 Task: Find connections with filter location Dois Vizinhos with filter topic #healthy with filter profile language English with filter current company HCLTech with filter school Rajiv Gandhi Institute of Technology, Kottayam with filter industry Real Estate and Equipment Rental Services with filter service category Demand Generation with filter keywords title Researcher
Action: Mouse moved to (508, 86)
Screenshot: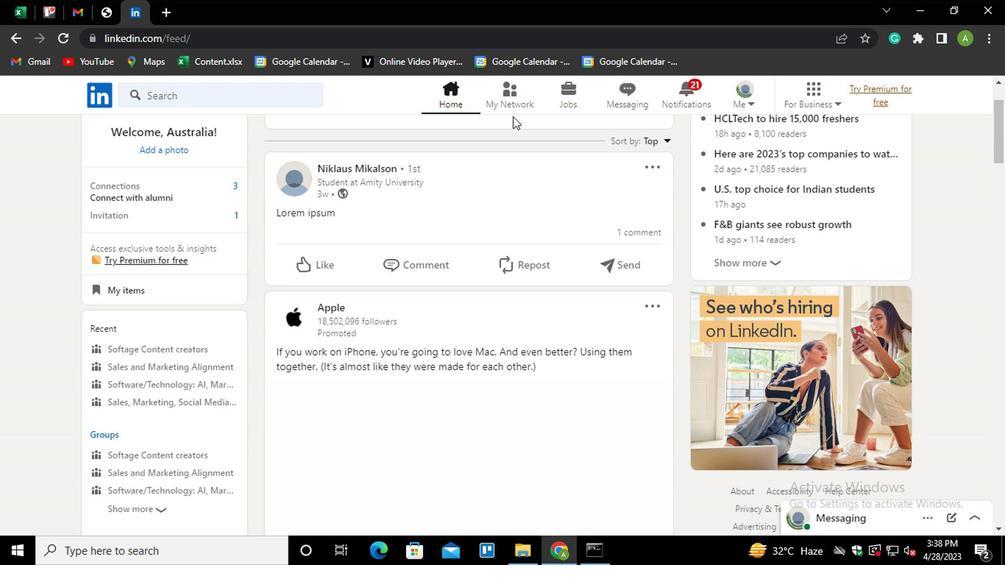 
Action: Mouse pressed left at (508, 86)
Screenshot: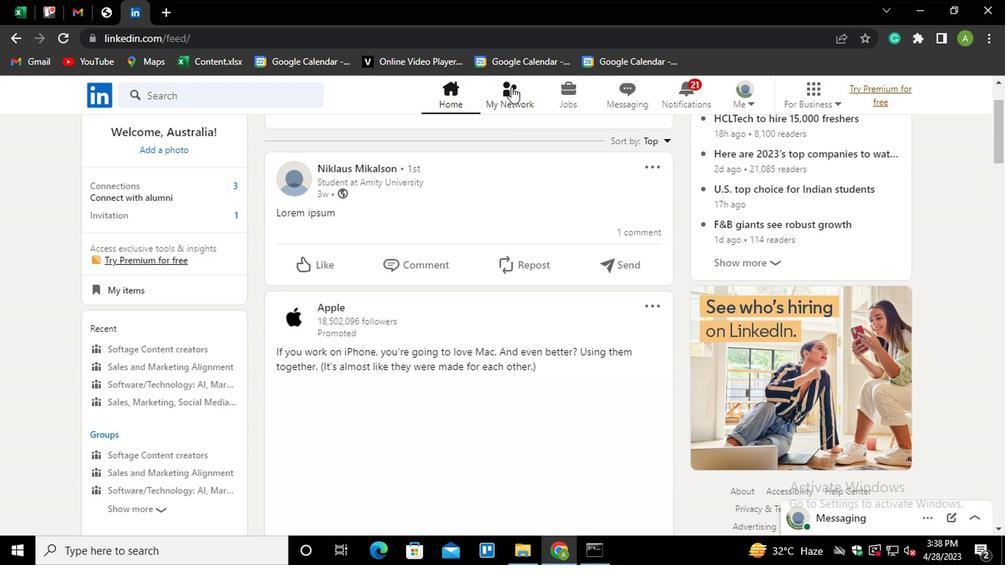 
Action: Mouse moved to (205, 182)
Screenshot: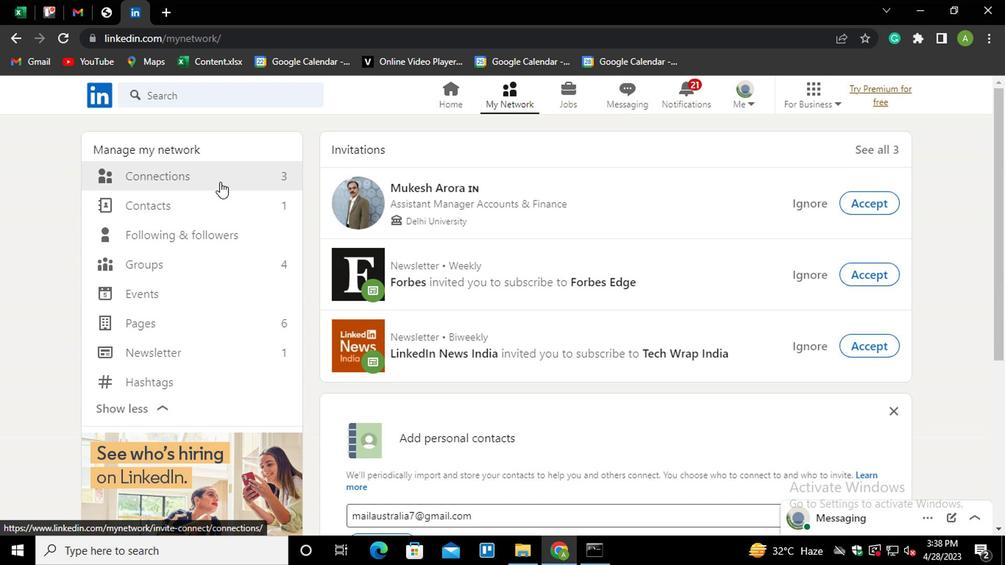 
Action: Mouse pressed left at (205, 182)
Screenshot: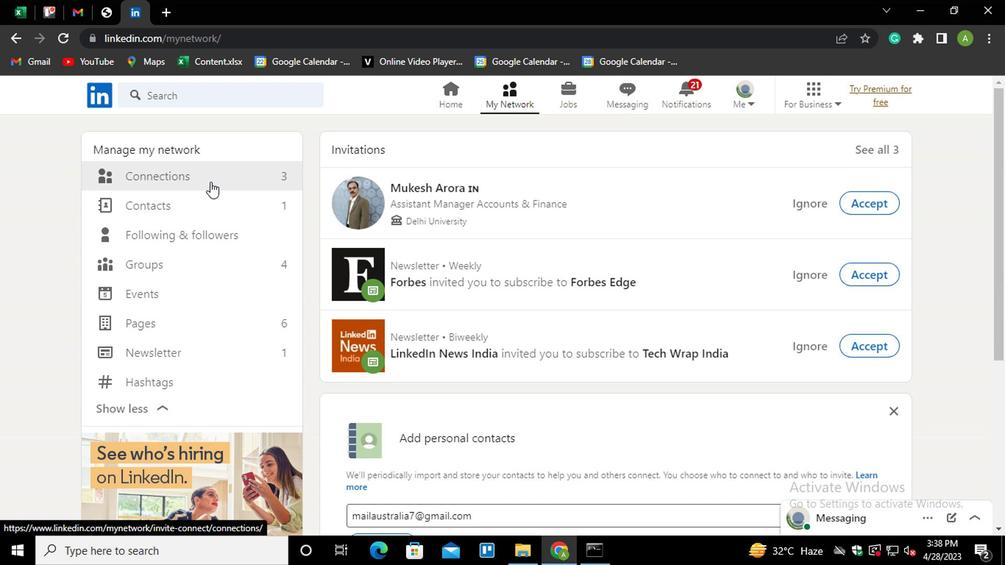 
Action: Mouse moved to (599, 179)
Screenshot: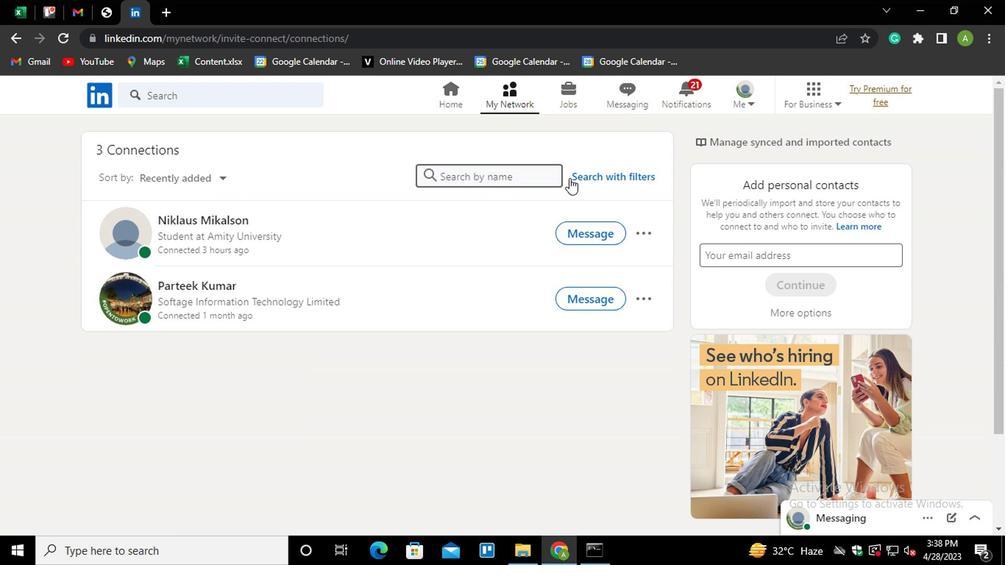 
Action: Mouse pressed left at (599, 179)
Screenshot: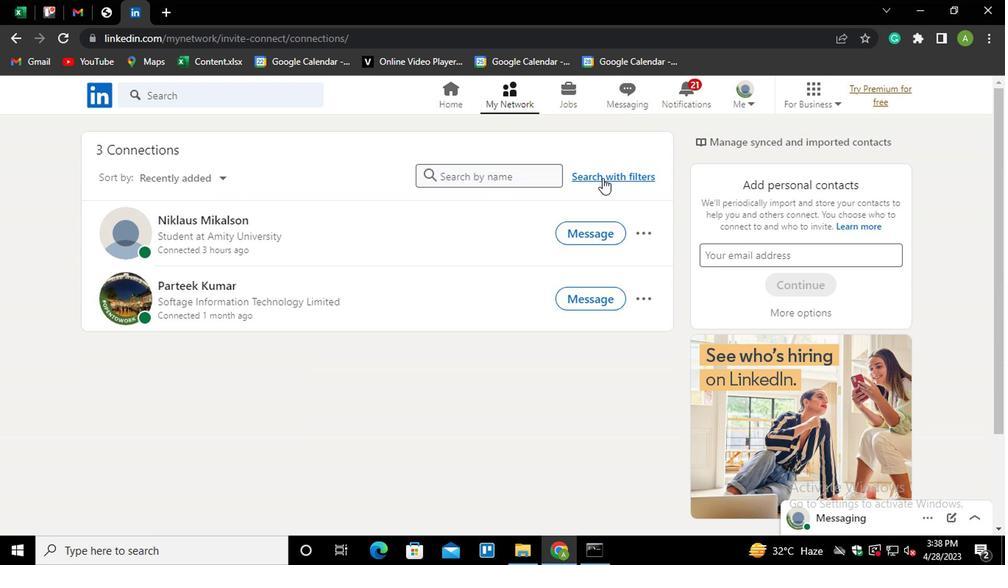 
Action: Mouse moved to (542, 132)
Screenshot: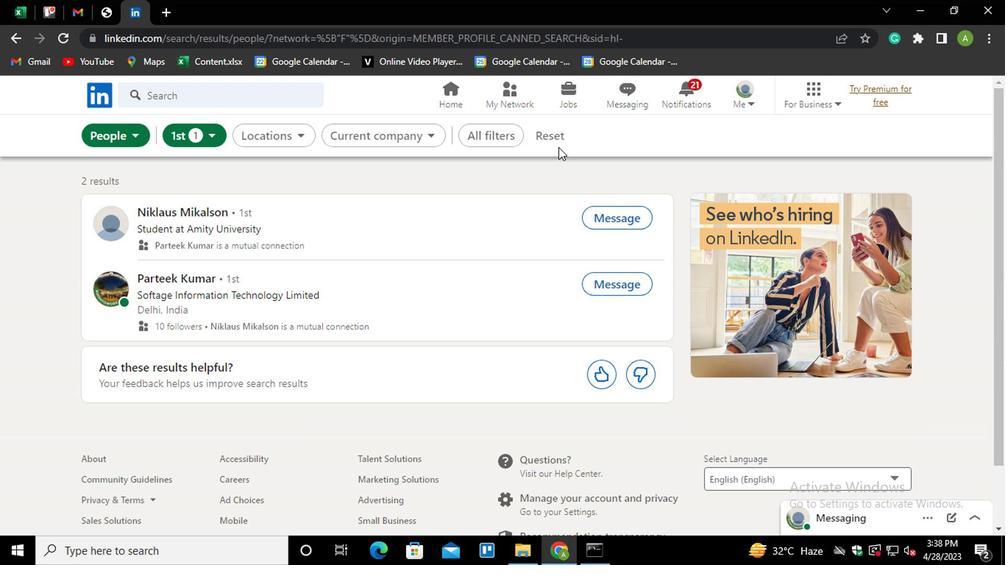 
Action: Mouse pressed left at (542, 132)
Screenshot: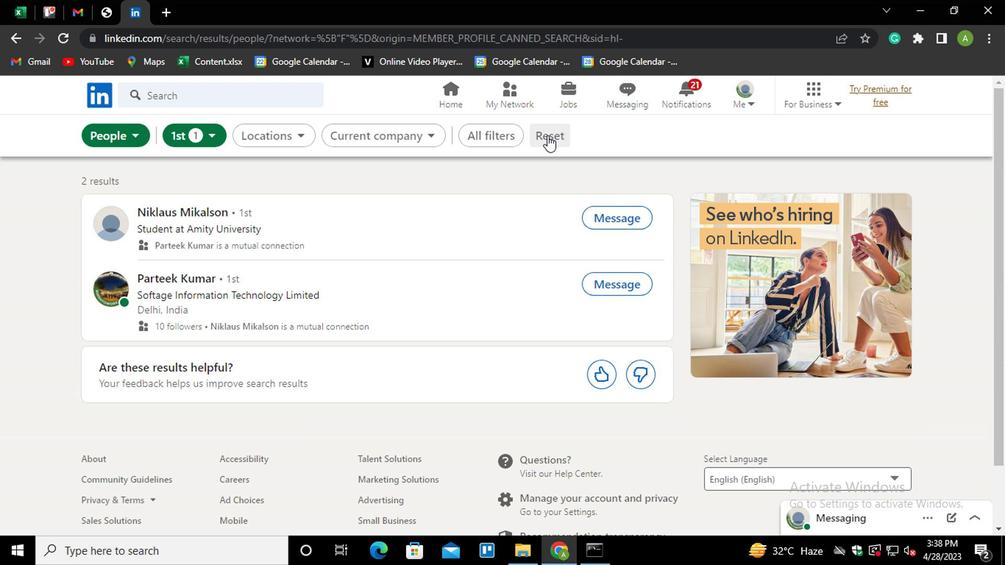 
Action: Mouse moved to (530, 135)
Screenshot: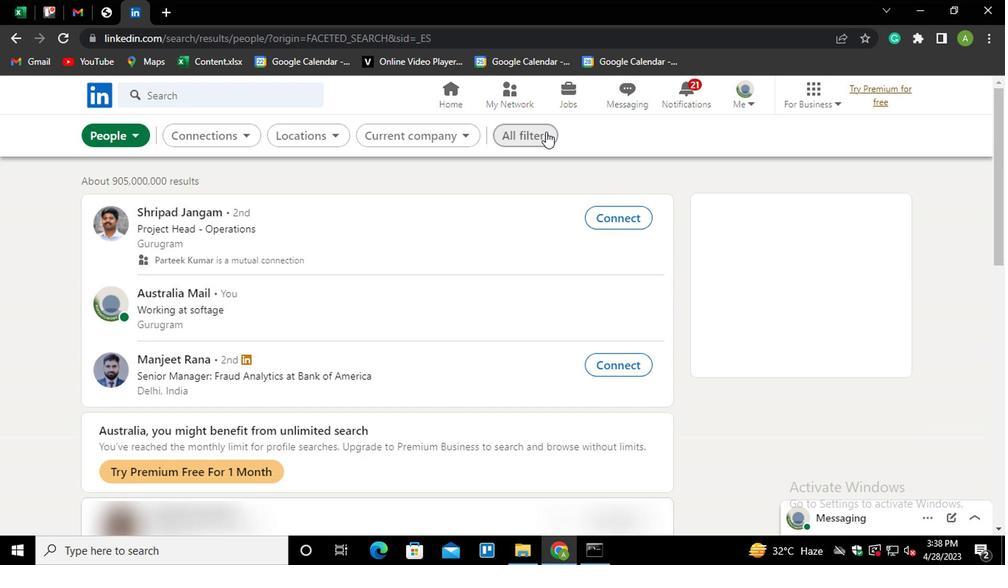 
Action: Mouse pressed left at (530, 135)
Screenshot: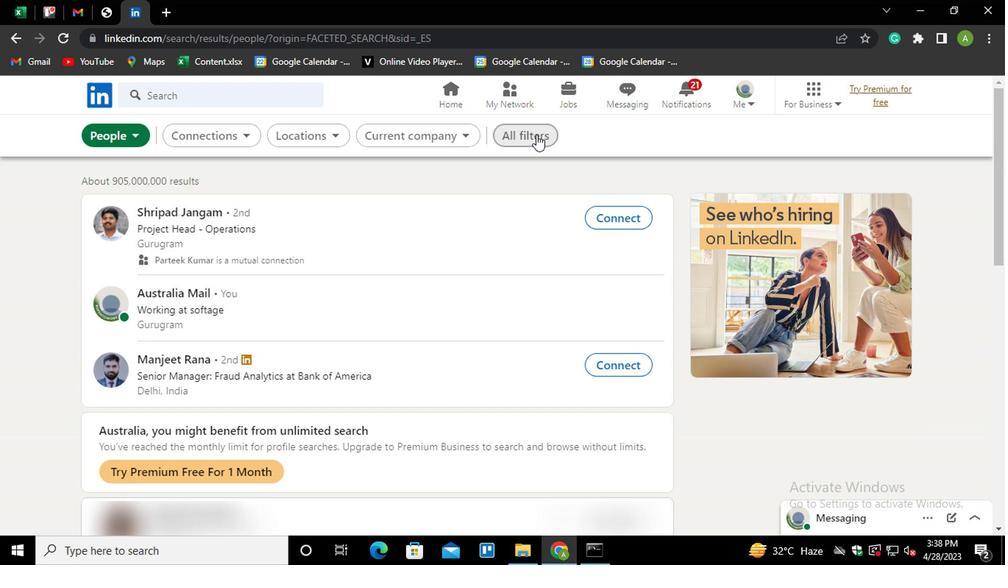 
Action: Mouse moved to (782, 360)
Screenshot: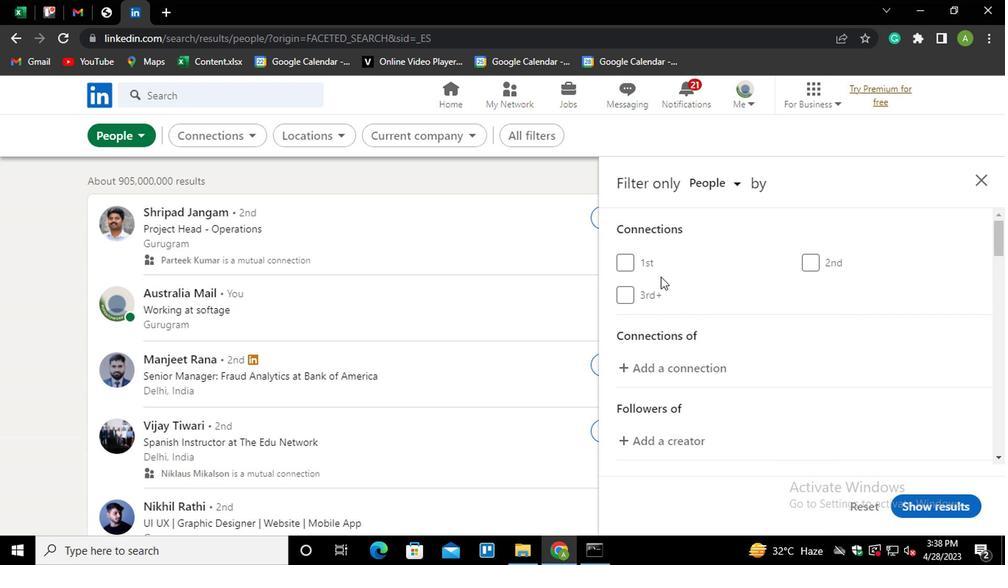 
Action: Mouse scrolled (782, 359) with delta (0, 0)
Screenshot: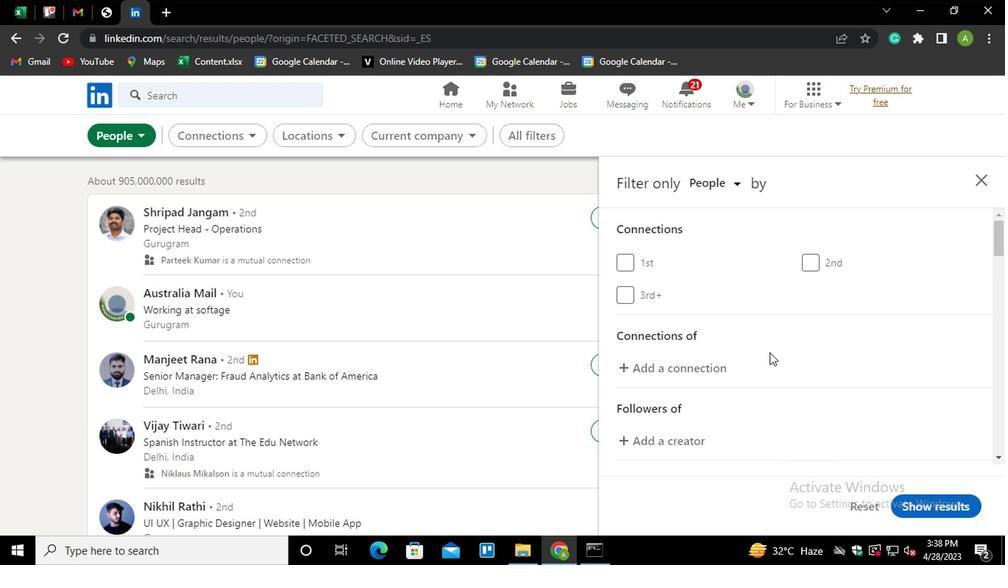 
Action: Mouse scrolled (782, 359) with delta (0, 0)
Screenshot: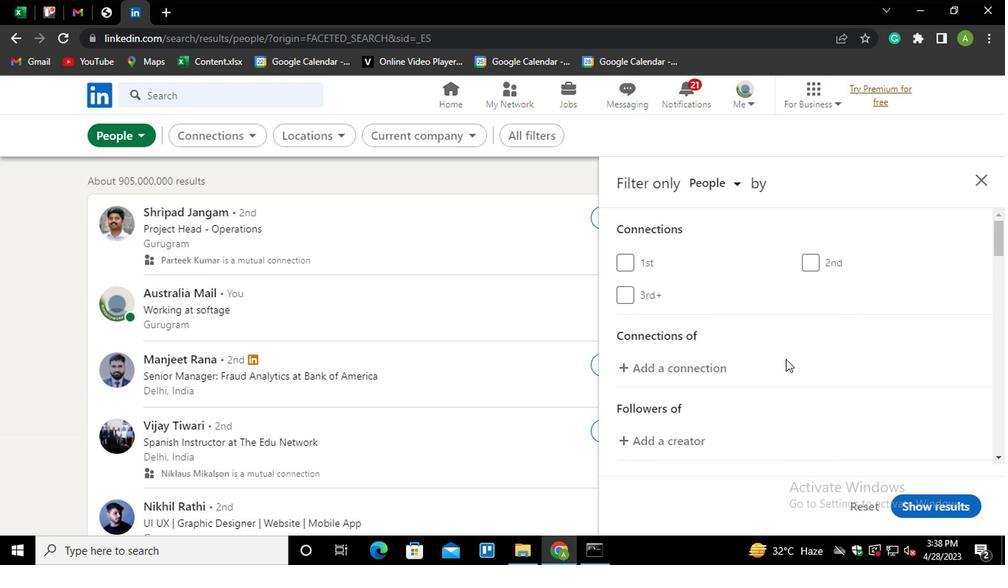 
Action: Mouse scrolled (782, 359) with delta (0, 0)
Screenshot: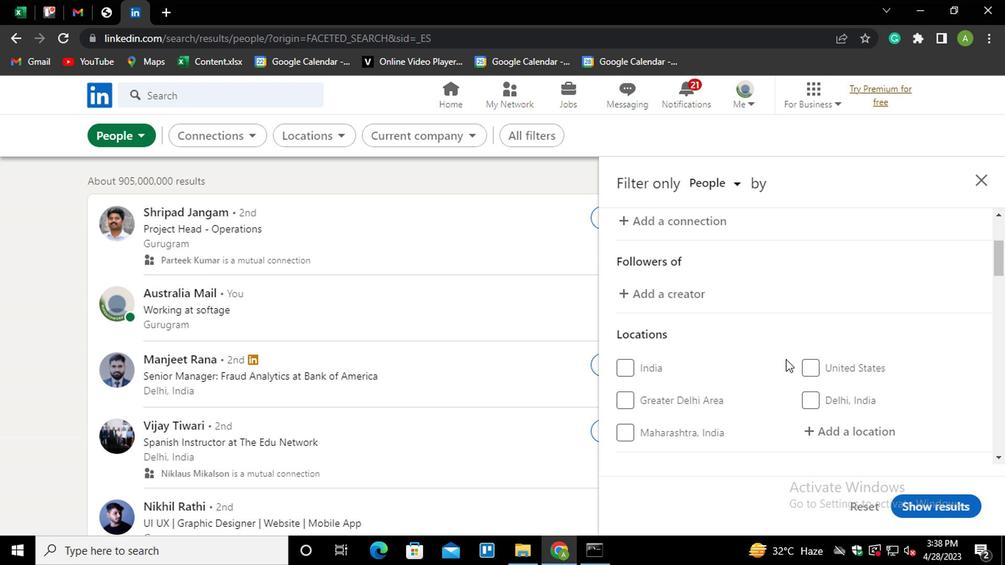 
Action: Mouse moved to (838, 360)
Screenshot: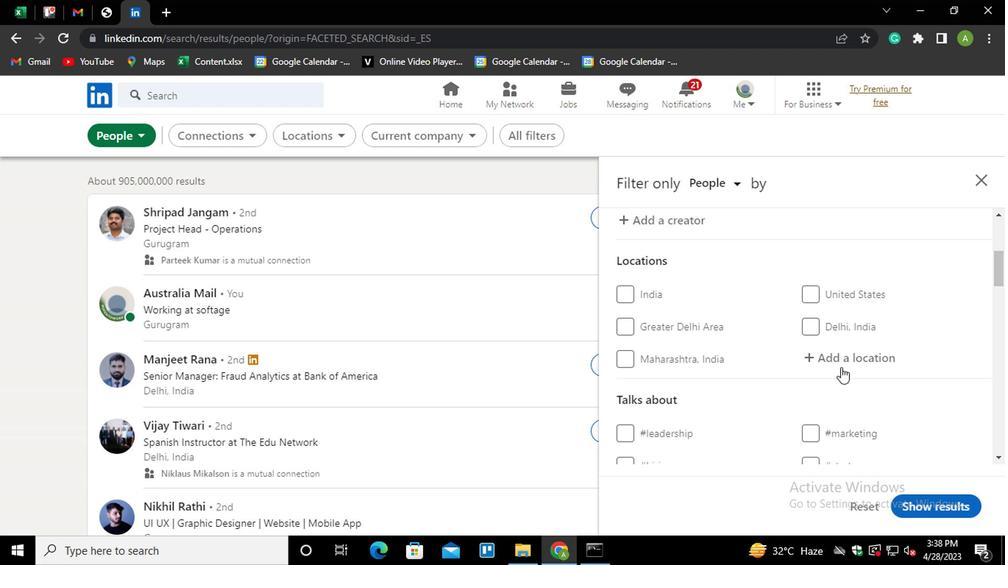 
Action: Mouse pressed left at (838, 360)
Screenshot: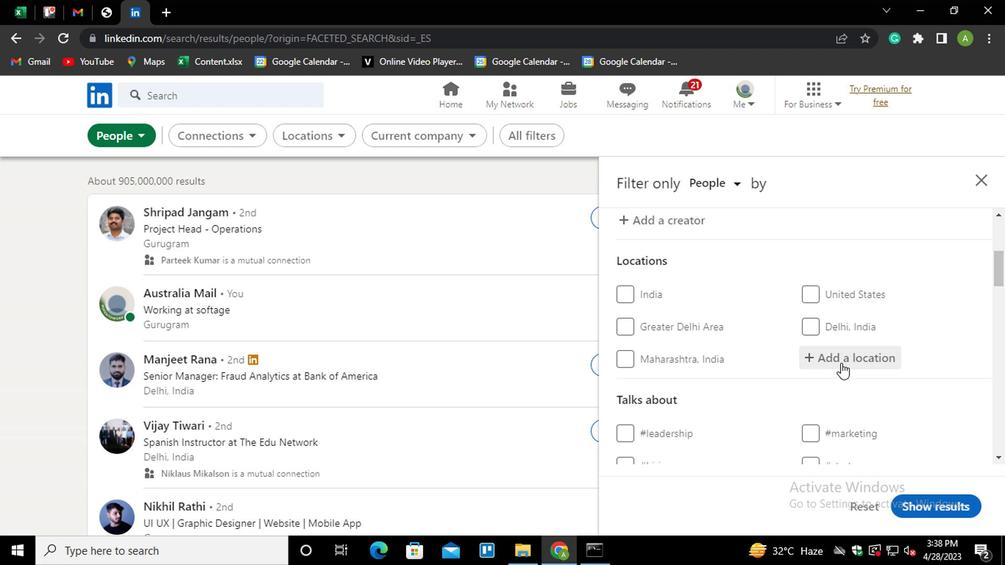 
Action: Key pressed <Key.shift>DOIS<Key.space><Key.down><Key.enter>
Screenshot: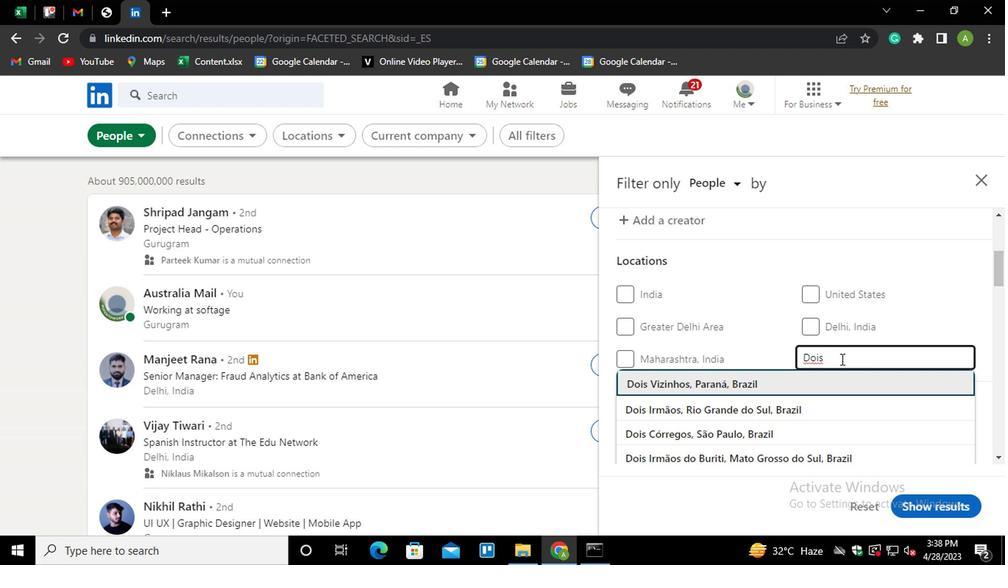 
Action: Mouse scrolled (838, 359) with delta (0, 0)
Screenshot: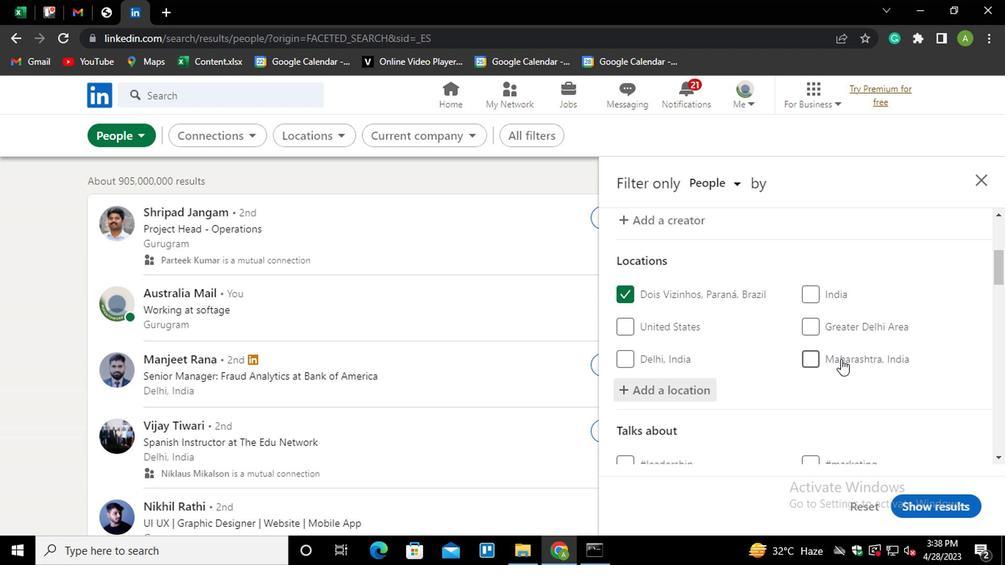 
Action: Mouse scrolled (838, 359) with delta (0, 0)
Screenshot: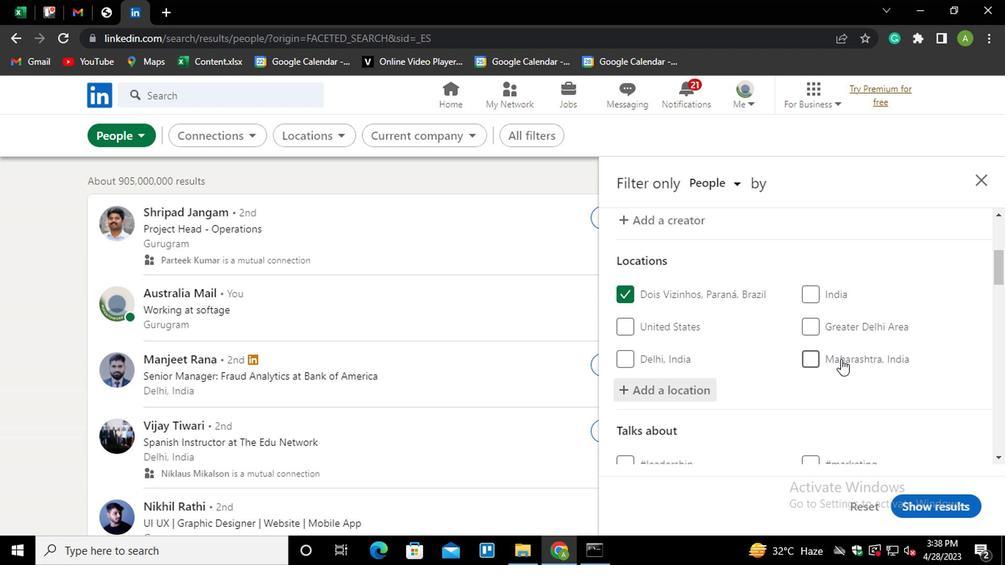 
Action: Mouse scrolled (838, 359) with delta (0, 0)
Screenshot: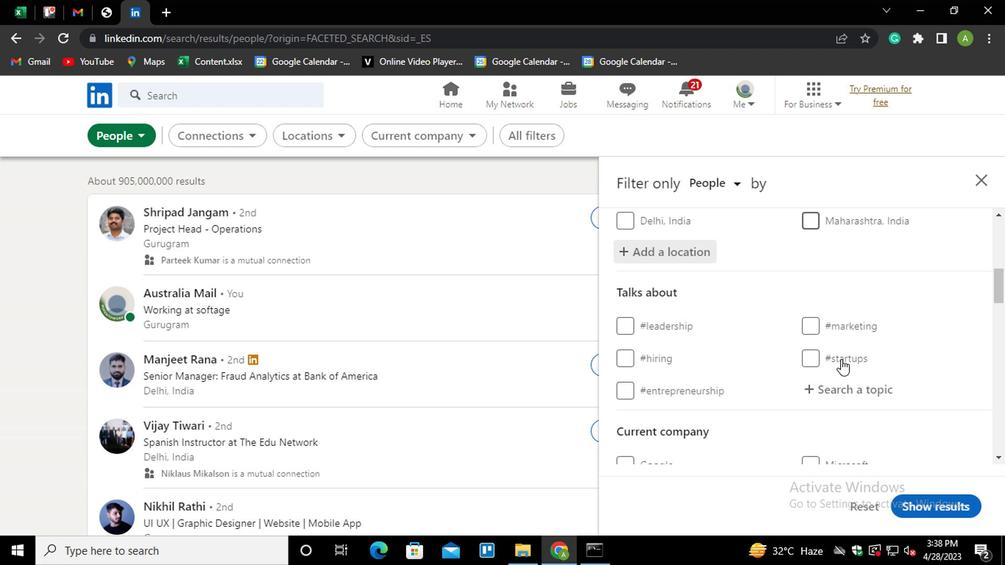 
Action: Mouse moved to (820, 307)
Screenshot: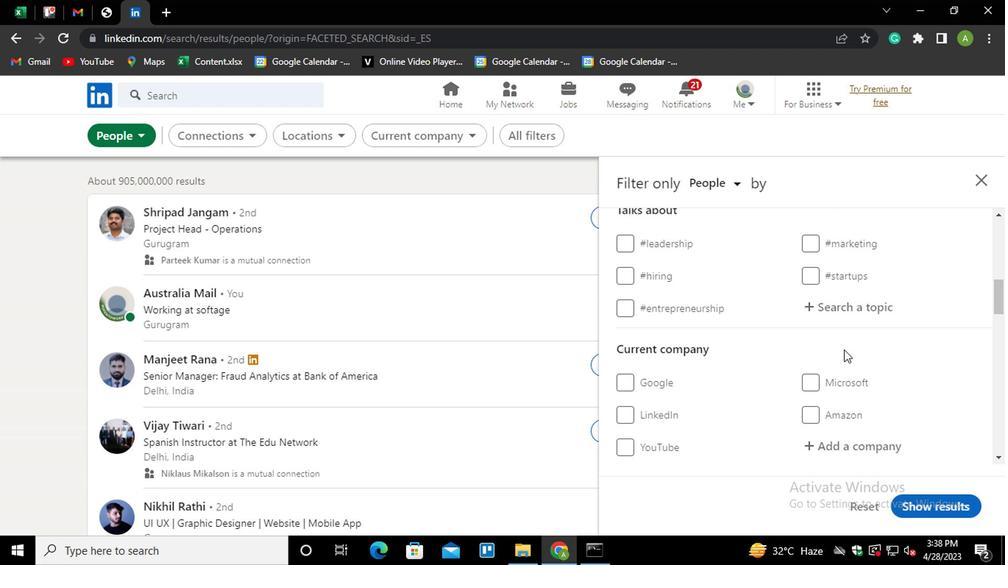 
Action: Mouse pressed left at (820, 307)
Screenshot: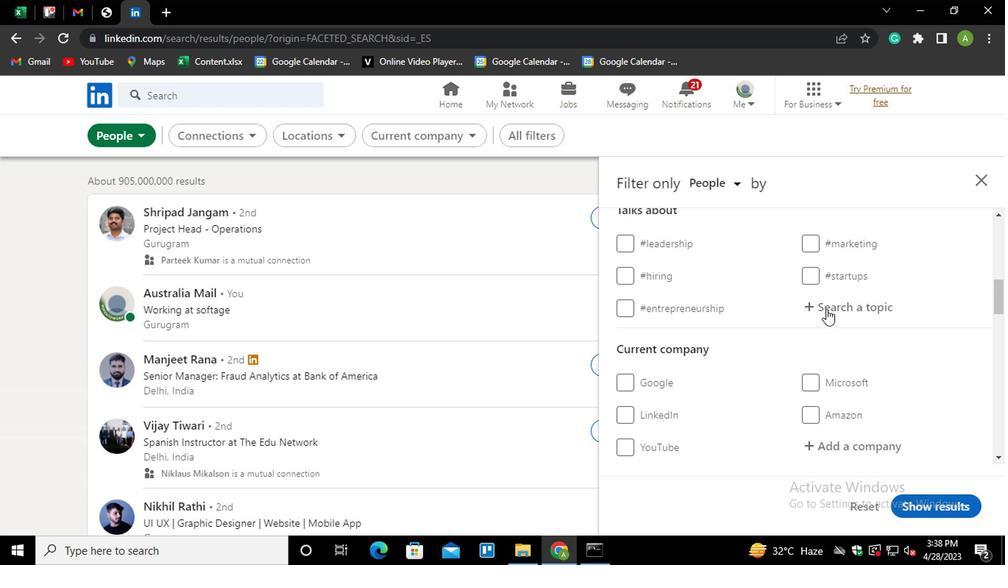 
Action: Key pressed HEALTHY<Key.down><Key.down><Key.down><Key.enter>
Screenshot: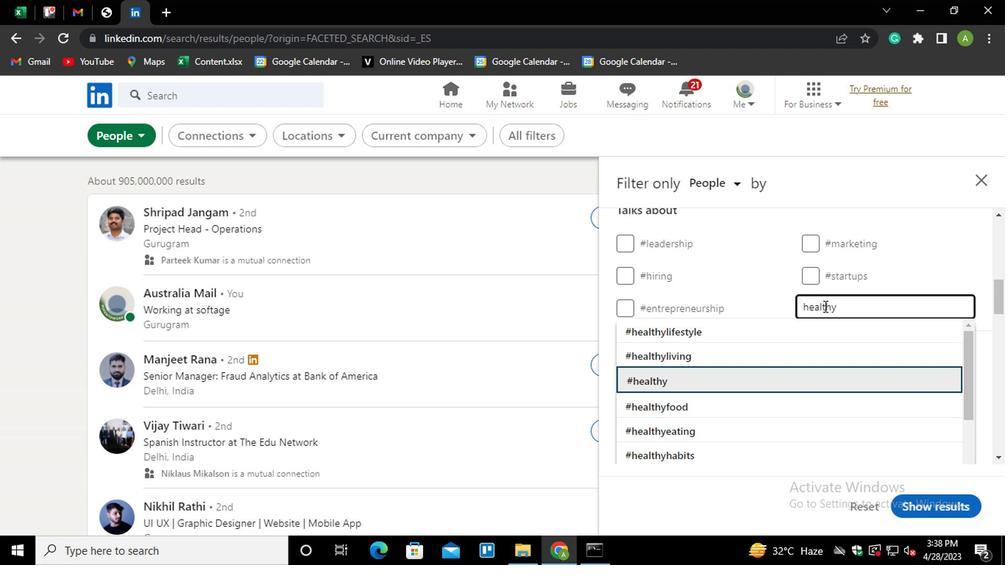 
Action: Mouse scrolled (820, 306) with delta (0, 0)
Screenshot: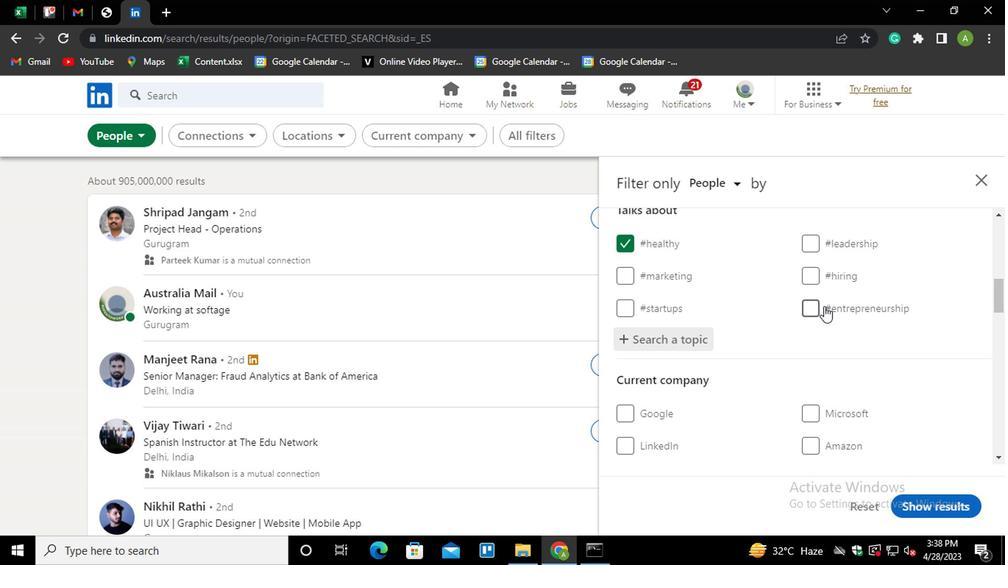 
Action: Mouse scrolled (820, 306) with delta (0, 0)
Screenshot: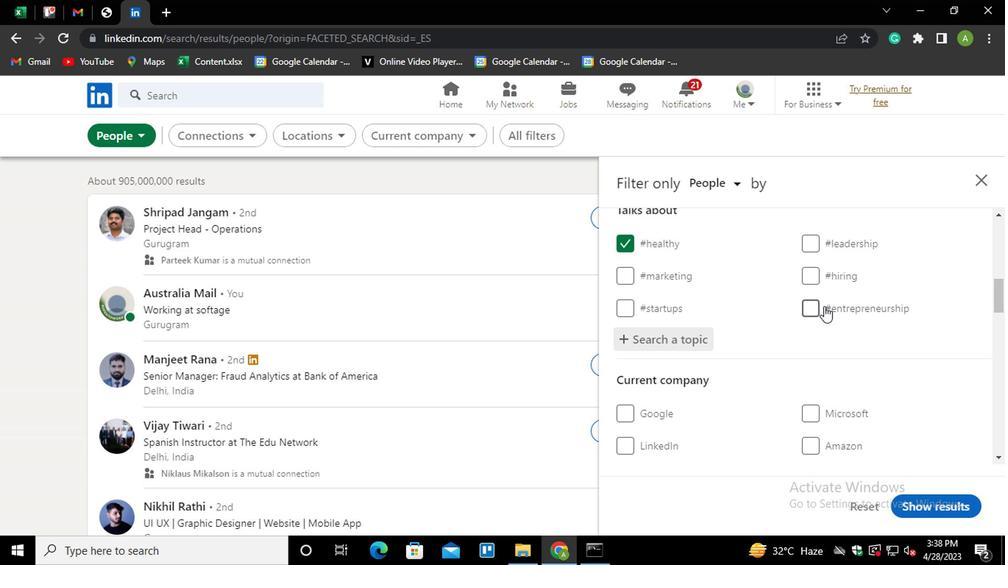 
Action: Mouse scrolled (820, 306) with delta (0, 0)
Screenshot: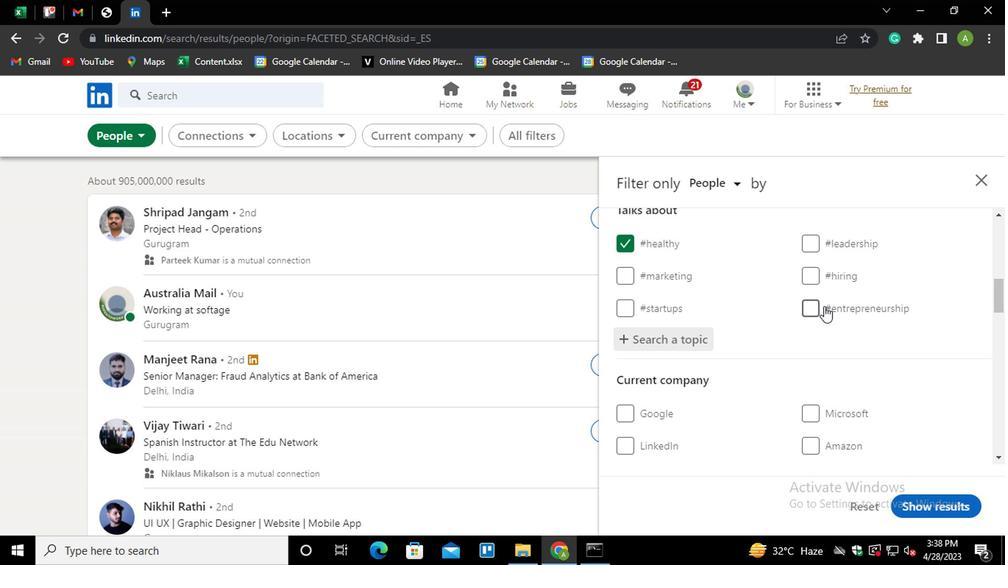 
Action: Mouse scrolled (820, 306) with delta (0, 0)
Screenshot: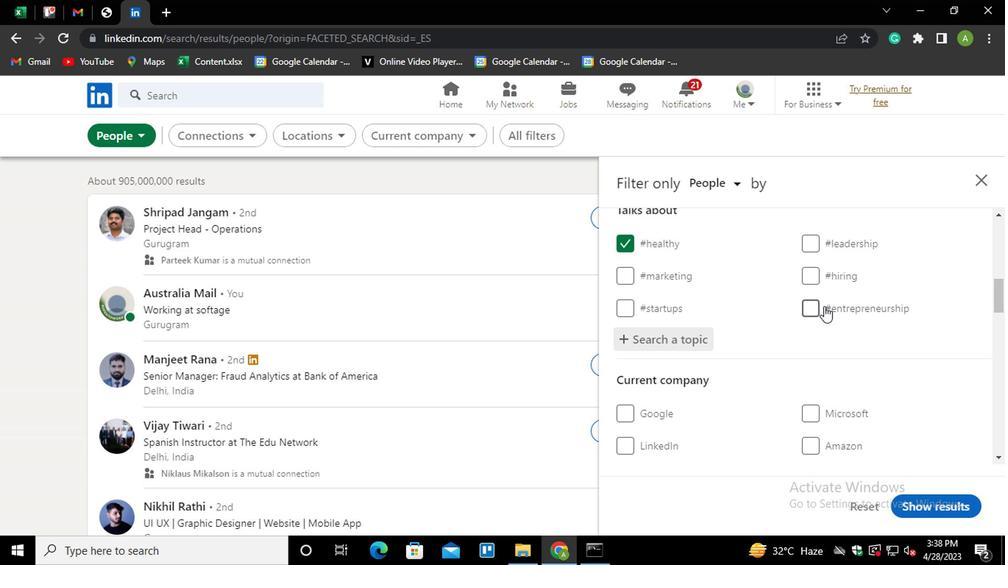 
Action: Mouse scrolled (820, 306) with delta (0, 0)
Screenshot: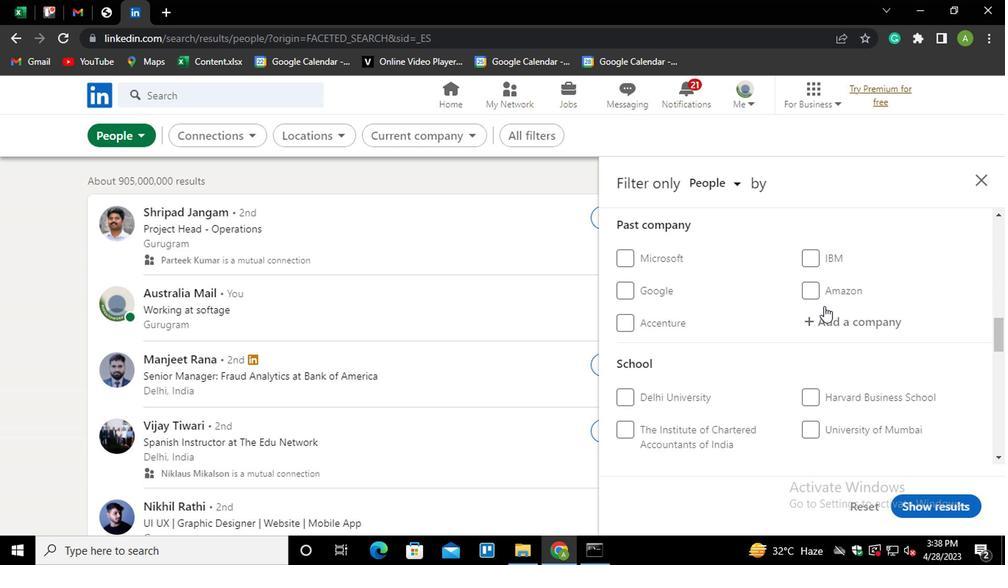
Action: Mouse scrolled (820, 306) with delta (0, 0)
Screenshot: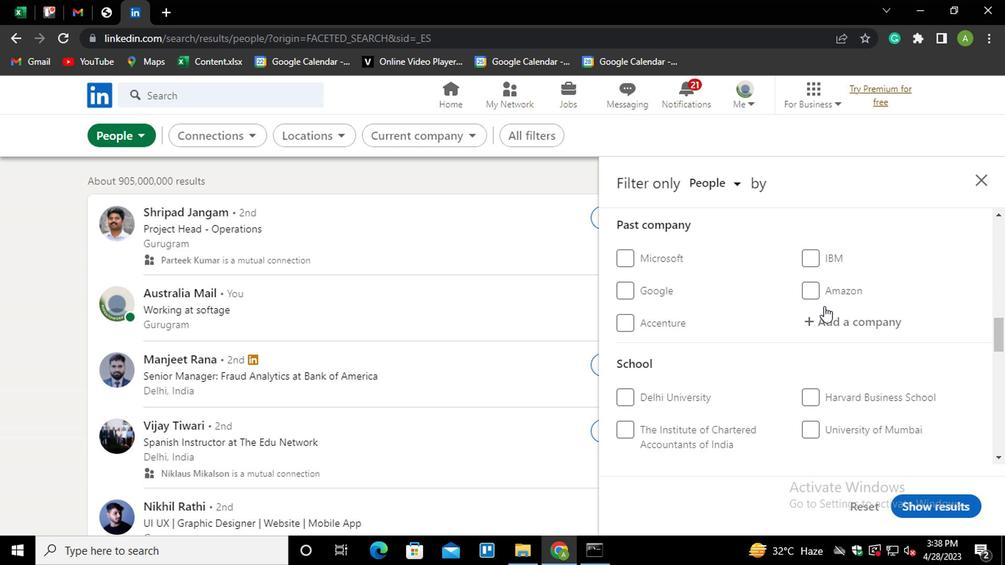 
Action: Mouse scrolled (820, 306) with delta (0, 0)
Screenshot: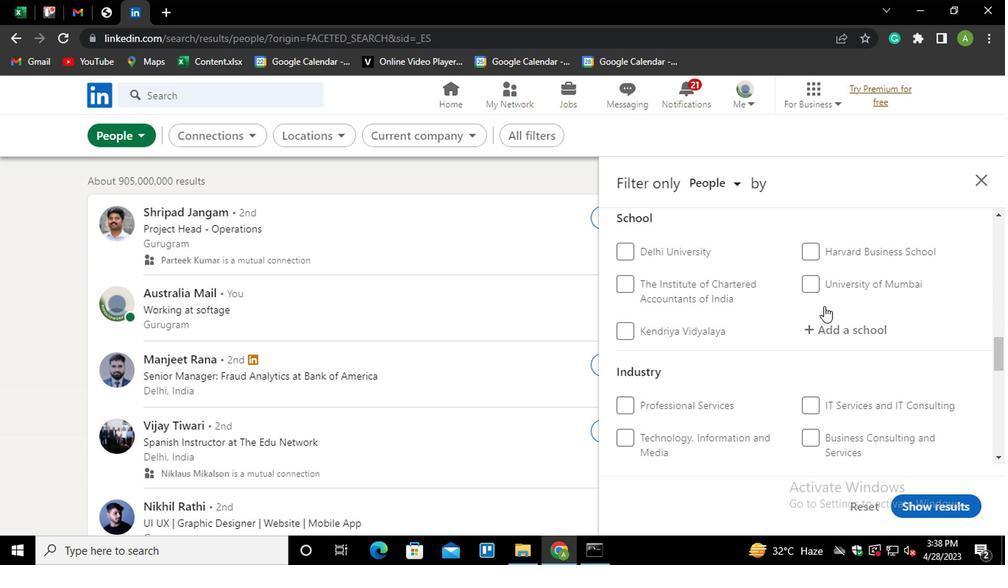 
Action: Mouse scrolled (820, 306) with delta (0, 0)
Screenshot: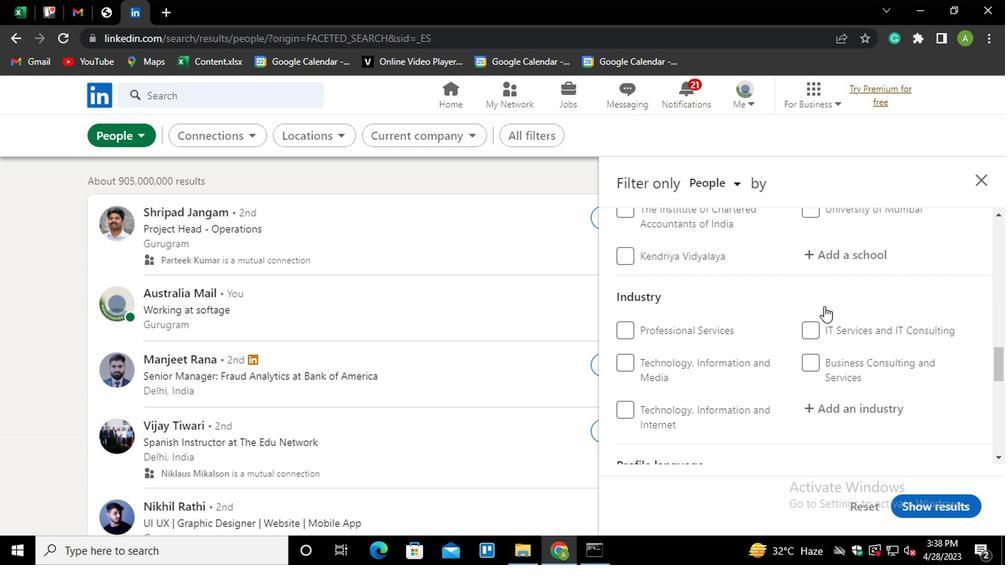 
Action: Mouse scrolled (820, 306) with delta (0, 0)
Screenshot: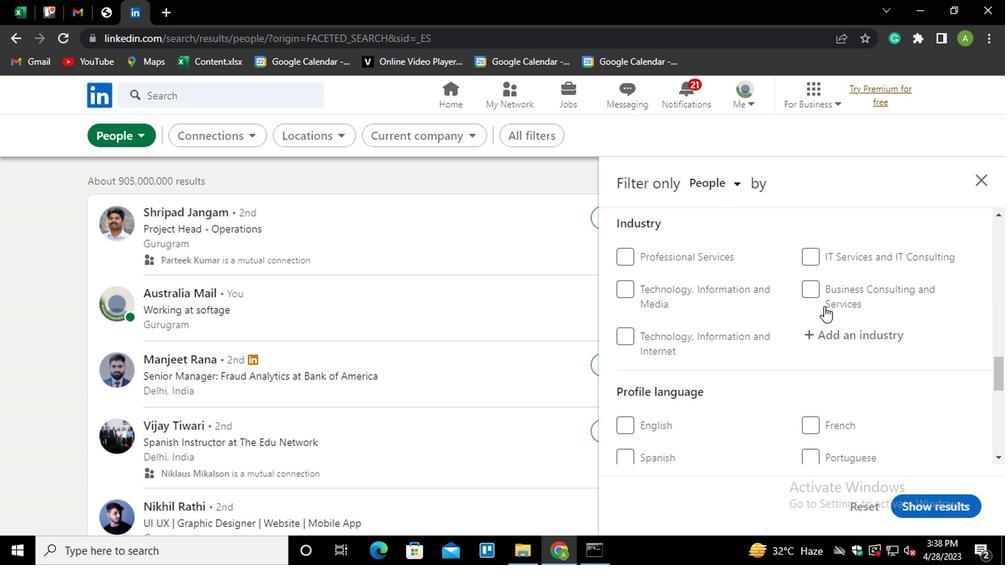 
Action: Mouse scrolled (820, 306) with delta (0, 0)
Screenshot: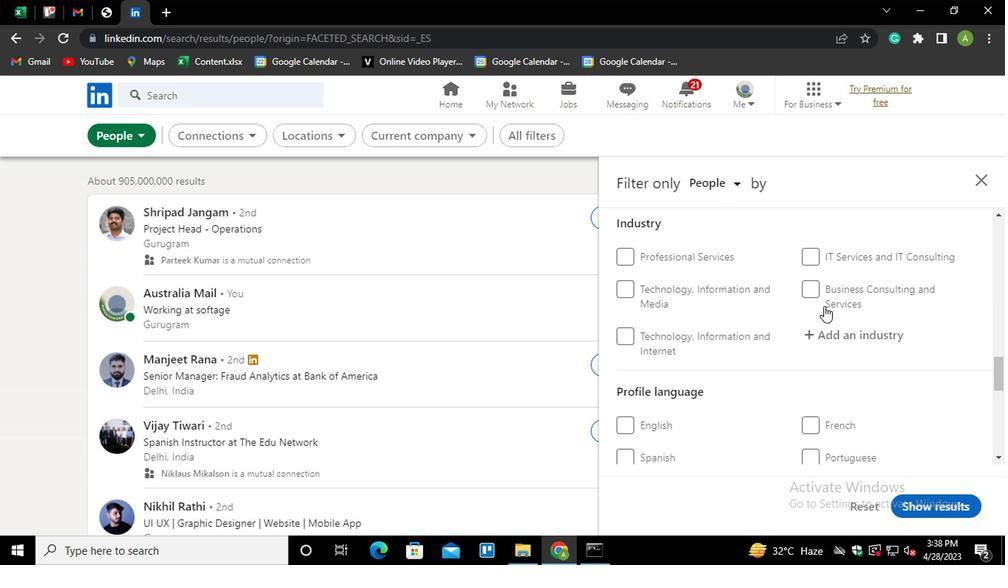 
Action: Mouse moved to (636, 282)
Screenshot: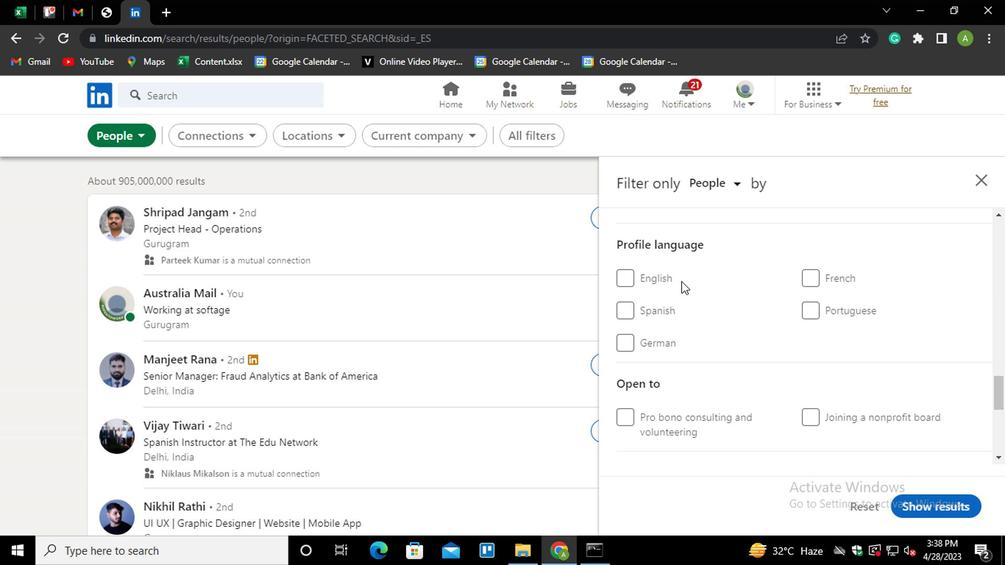 
Action: Mouse pressed left at (636, 282)
Screenshot: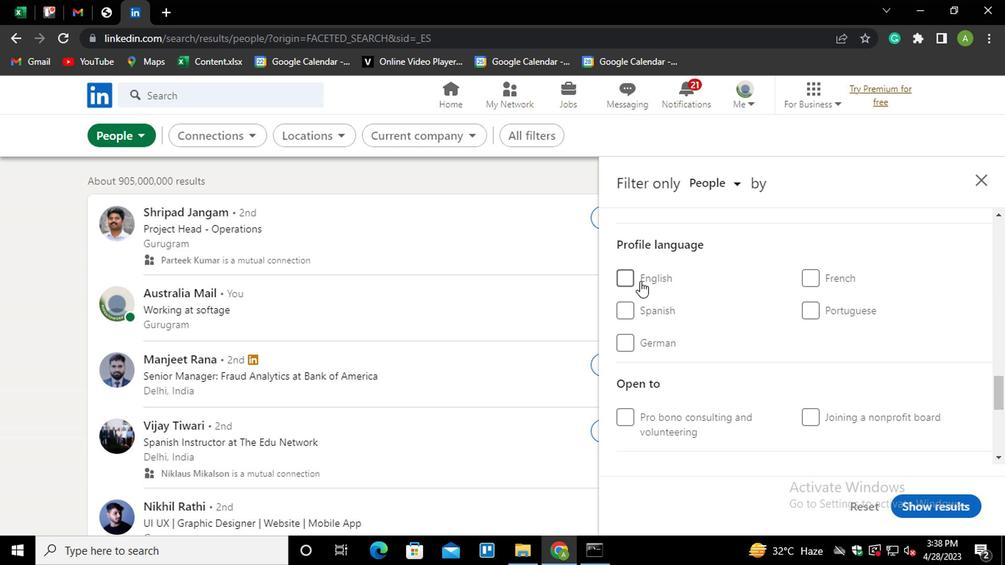 
Action: Mouse moved to (732, 335)
Screenshot: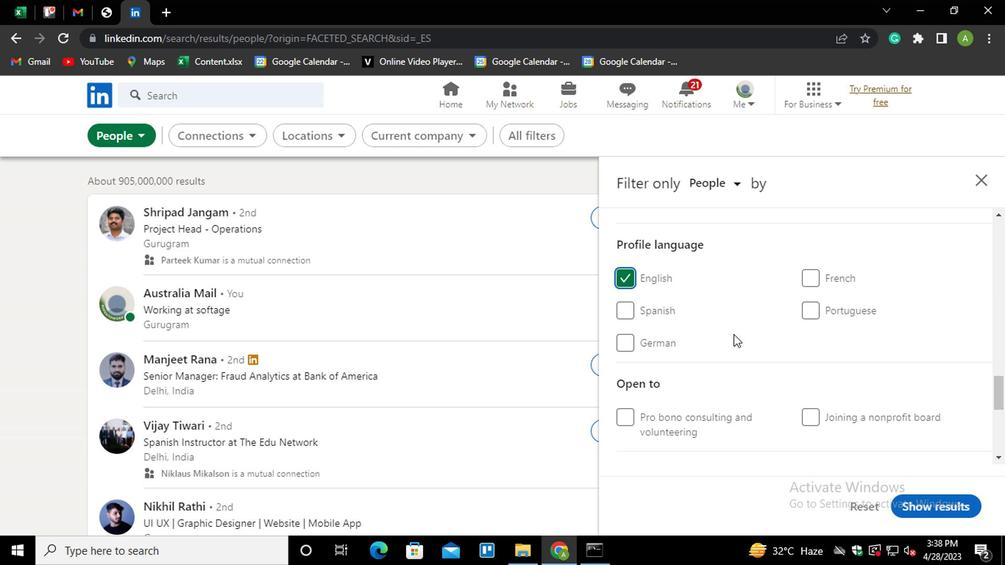 
Action: Mouse scrolled (732, 336) with delta (0, 0)
Screenshot: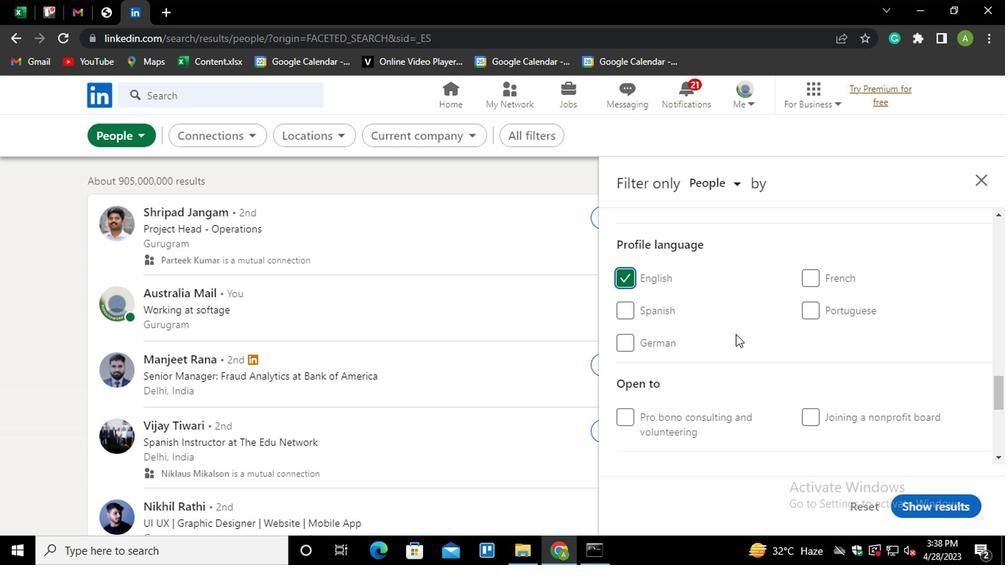 
Action: Mouse scrolled (732, 336) with delta (0, 0)
Screenshot: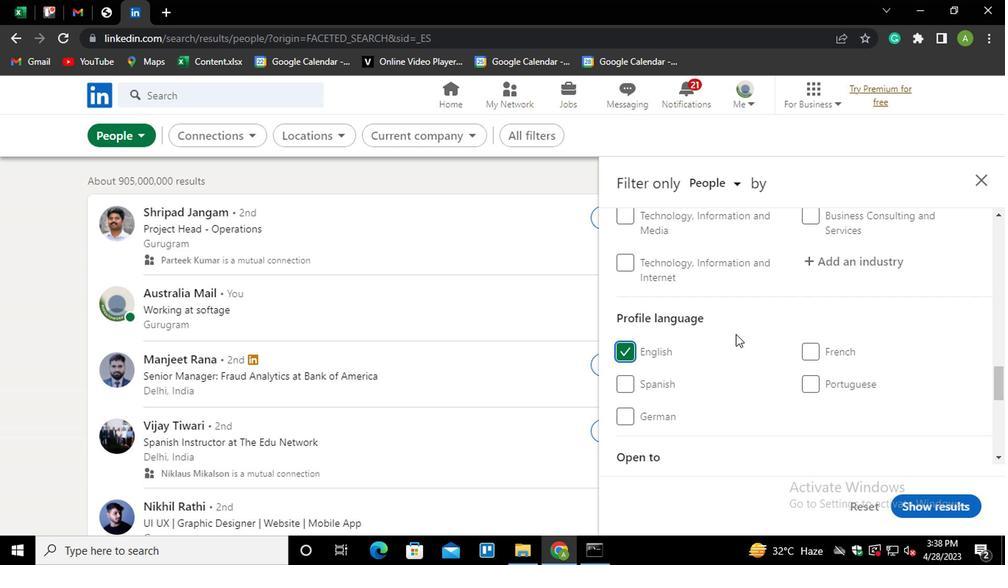 
Action: Mouse scrolled (732, 336) with delta (0, 0)
Screenshot: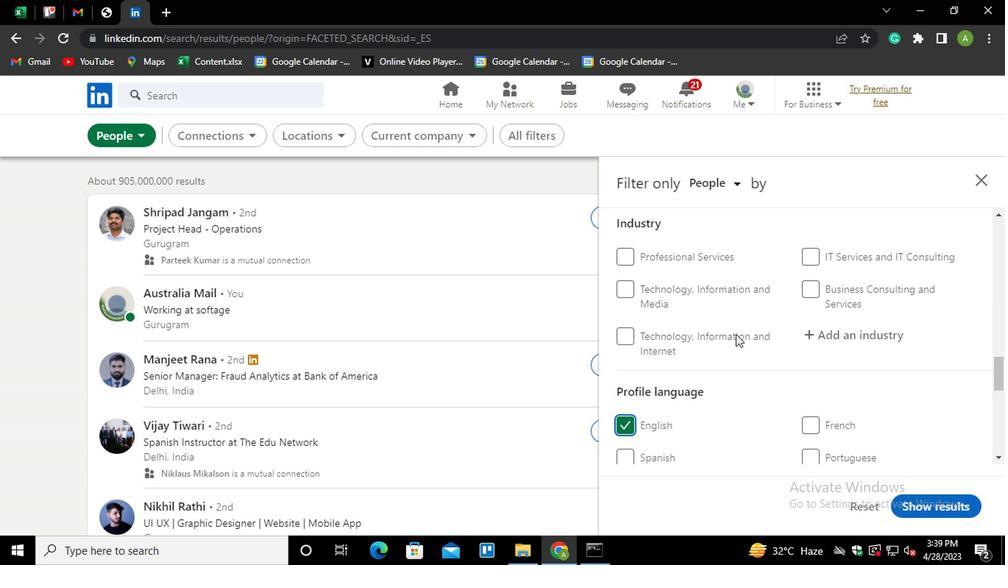 
Action: Mouse scrolled (732, 336) with delta (0, 0)
Screenshot: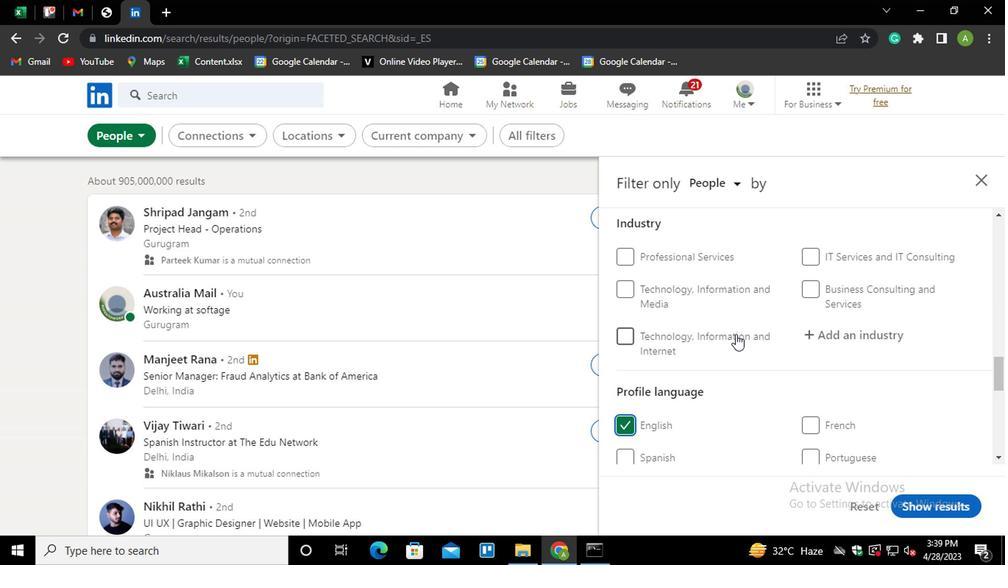 
Action: Mouse scrolled (732, 336) with delta (0, 0)
Screenshot: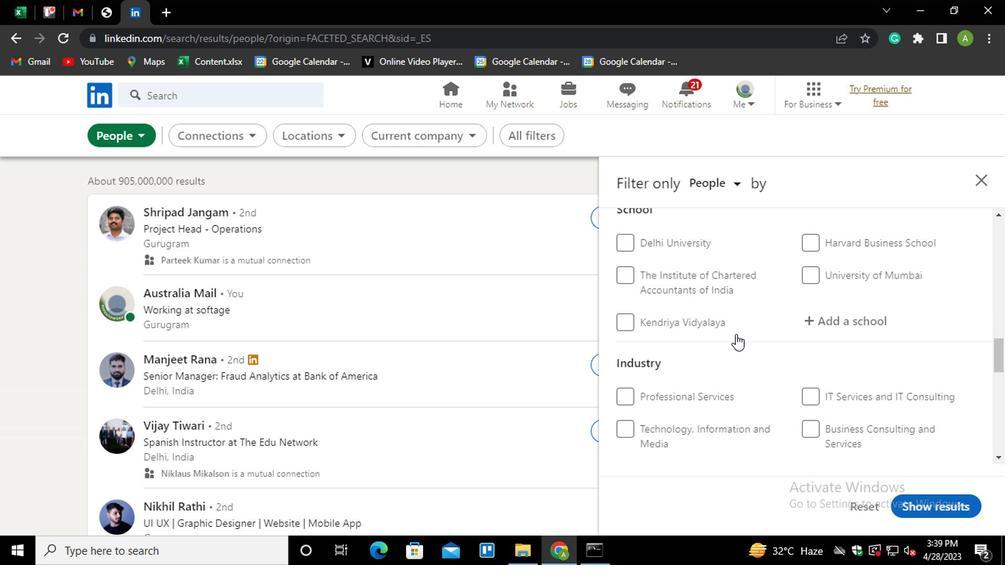 
Action: Mouse scrolled (732, 336) with delta (0, 0)
Screenshot: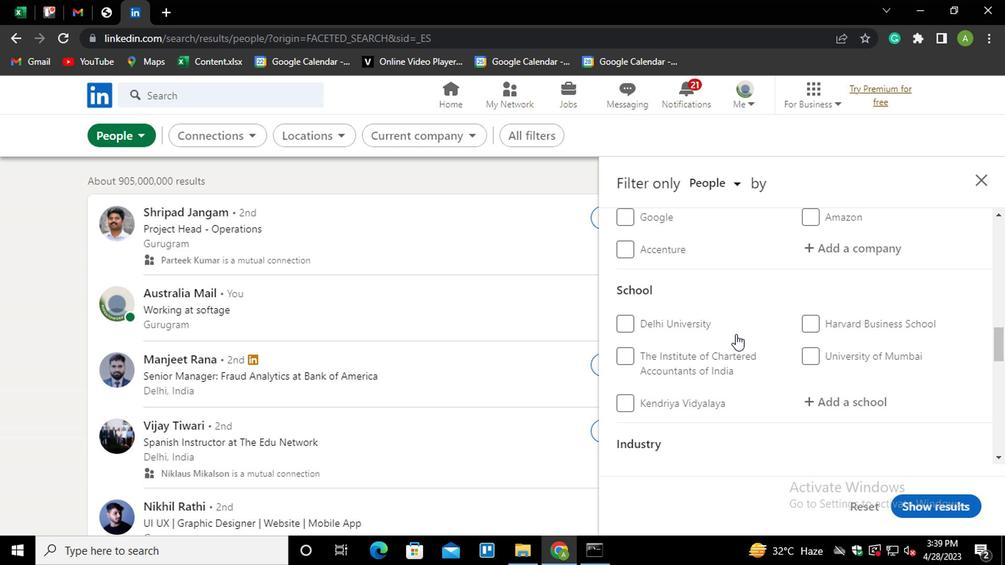 
Action: Mouse scrolled (732, 336) with delta (0, 0)
Screenshot: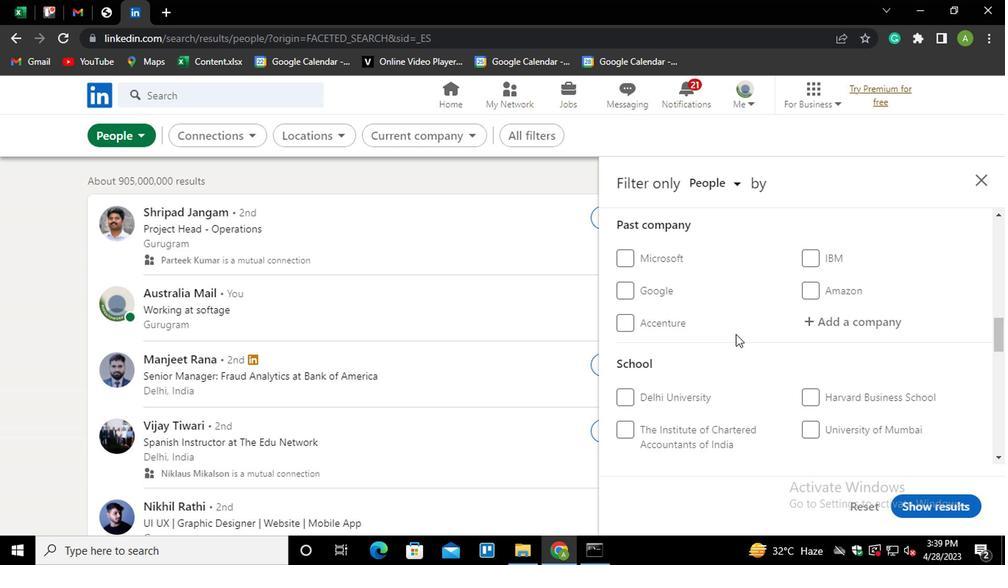 
Action: Mouse scrolled (732, 336) with delta (0, 0)
Screenshot: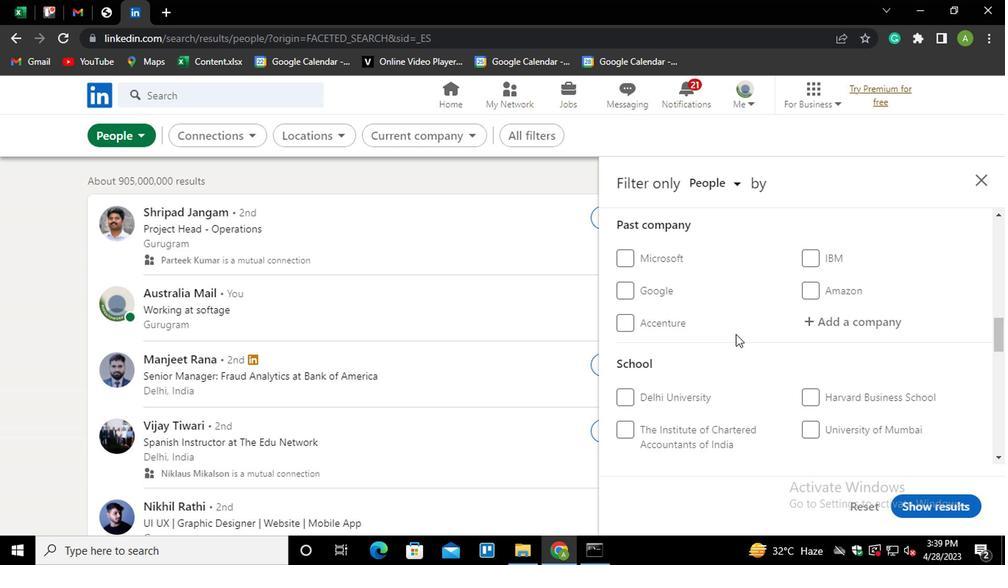 
Action: Mouse moved to (831, 336)
Screenshot: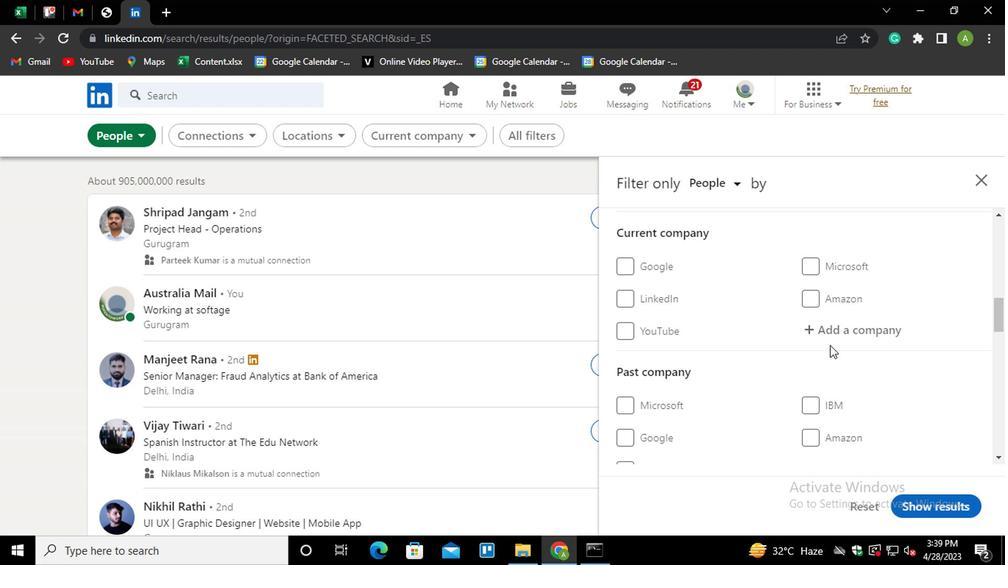 
Action: Mouse pressed left at (831, 336)
Screenshot: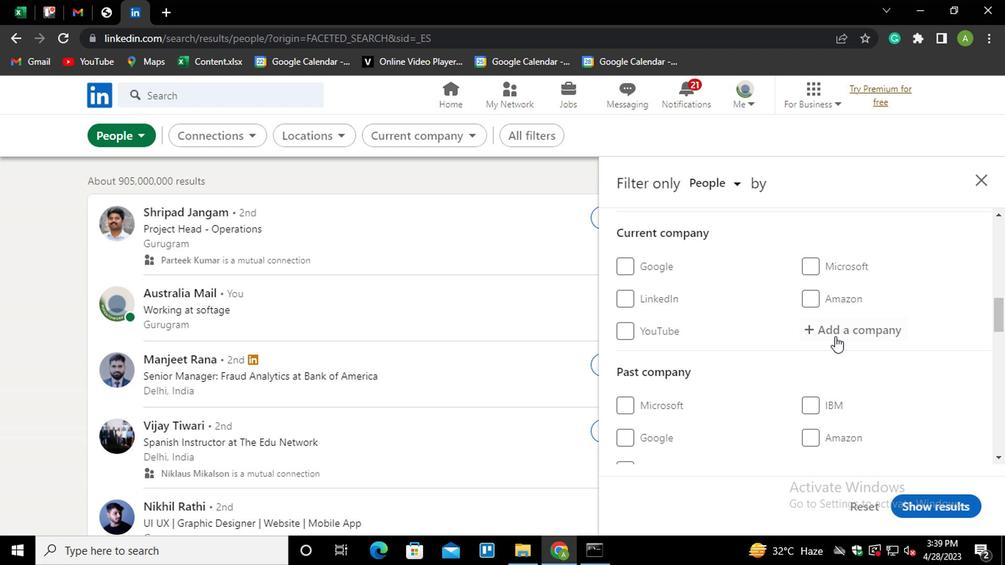 
Action: Mouse moved to (829, 336)
Screenshot: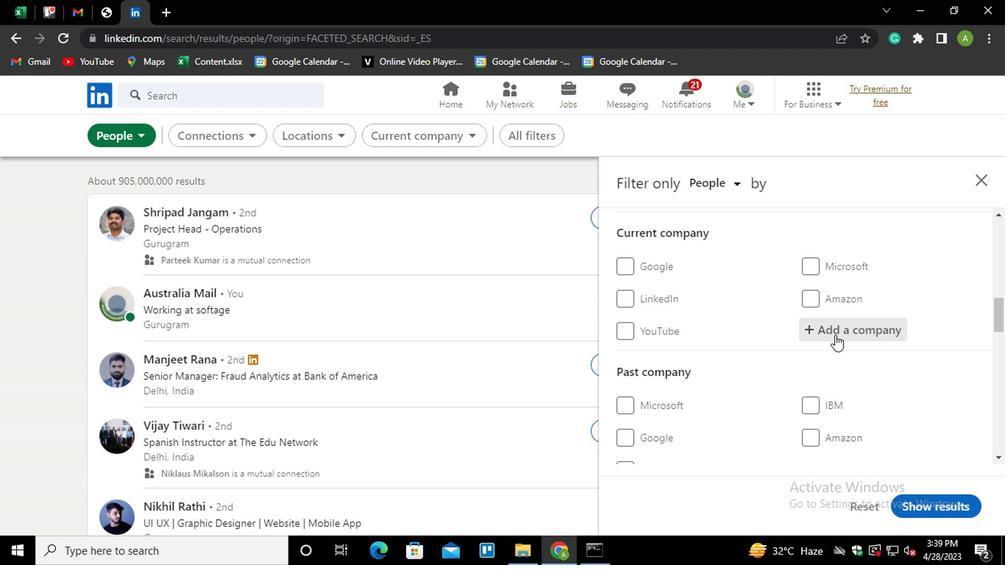 
Action: Key pressed <Key.shift>H<Key.shift>CL<Key.down>
Screenshot: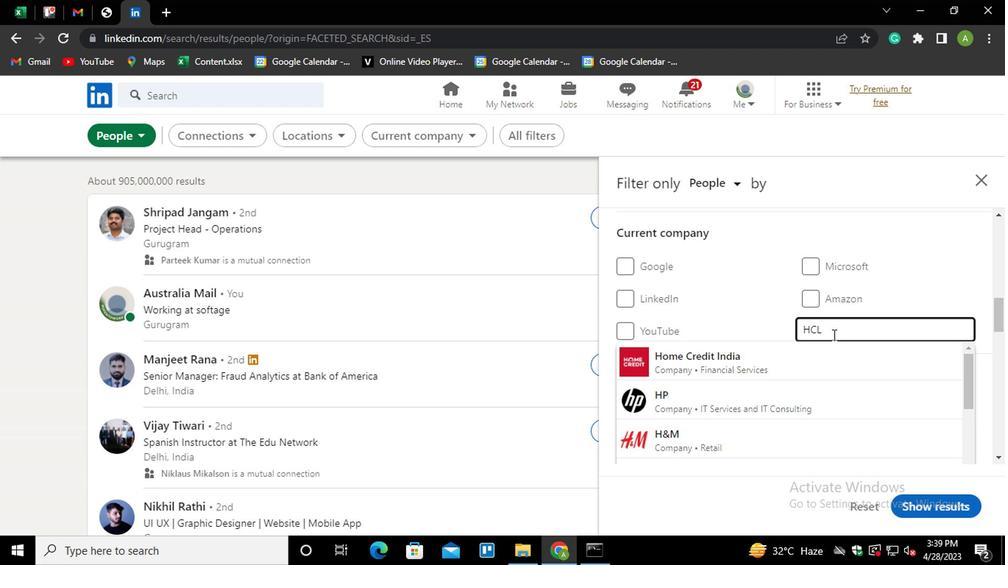 
Action: Mouse moved to (821, 330)
Screenshot: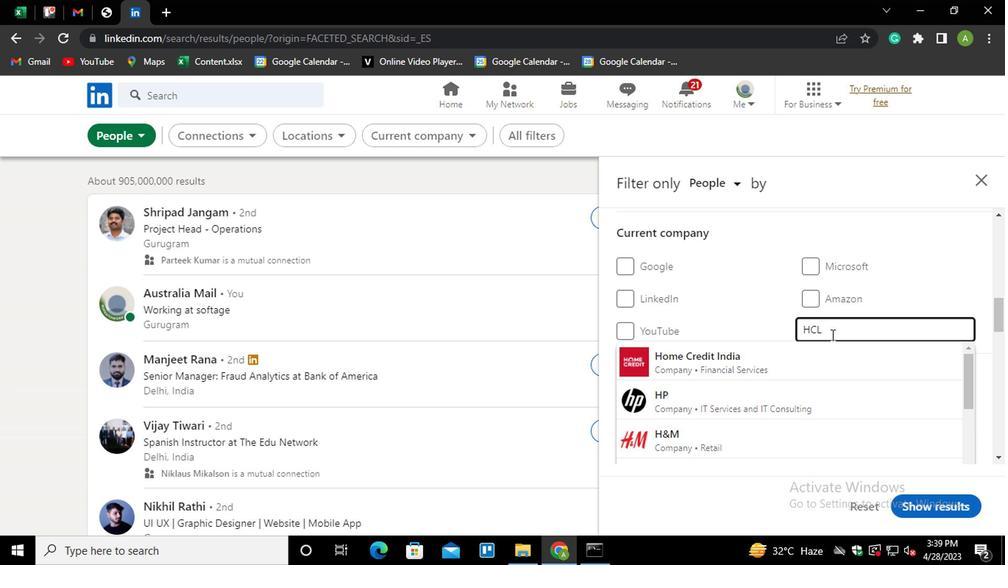 
Action: Mouse pressed left at (821, 330)
Screenshot: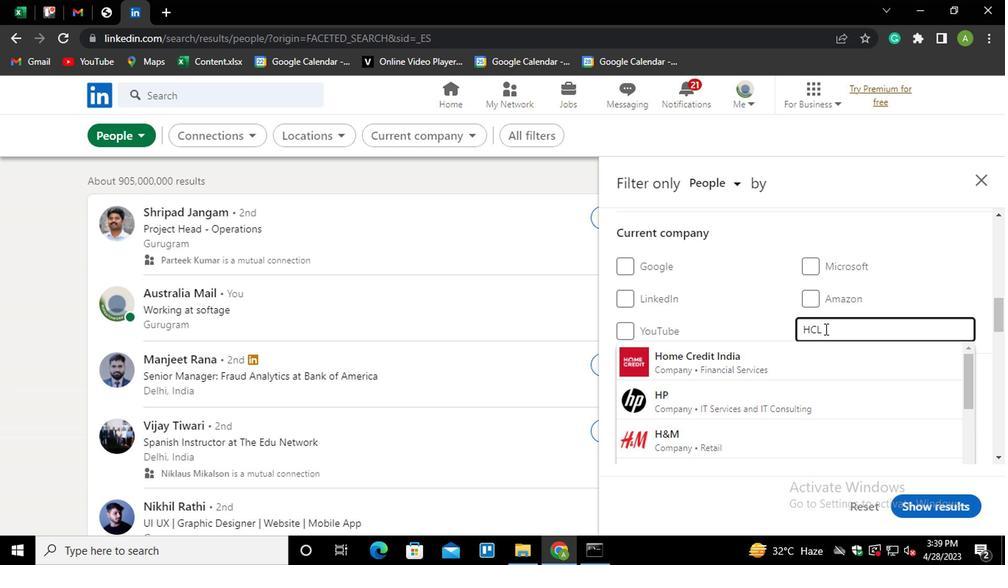 
Action: Key pressed <Key.down><Key.enter>
Screenshot: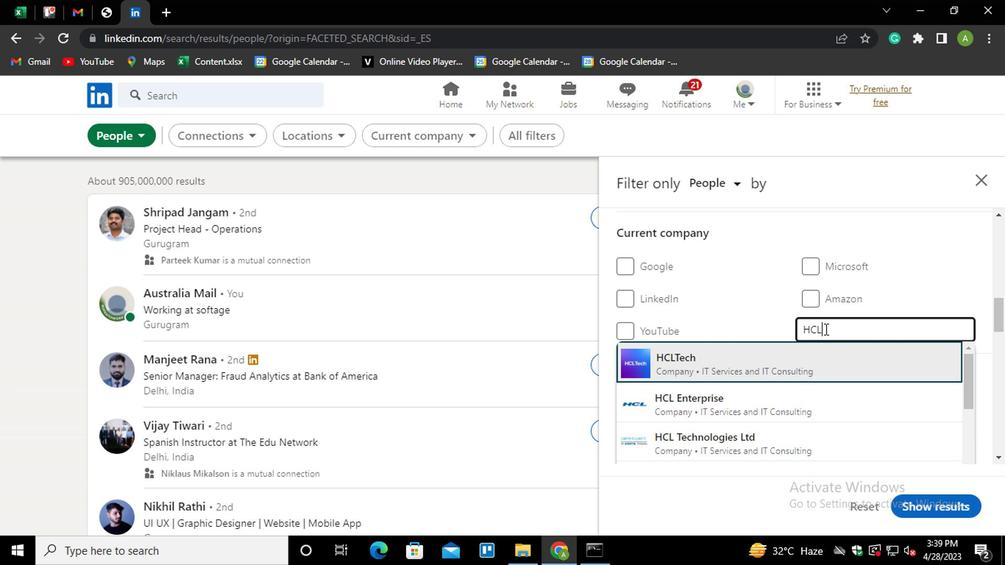
Action: Mouse scrolled (821, 329) with delta (0, -1)
Screenshot: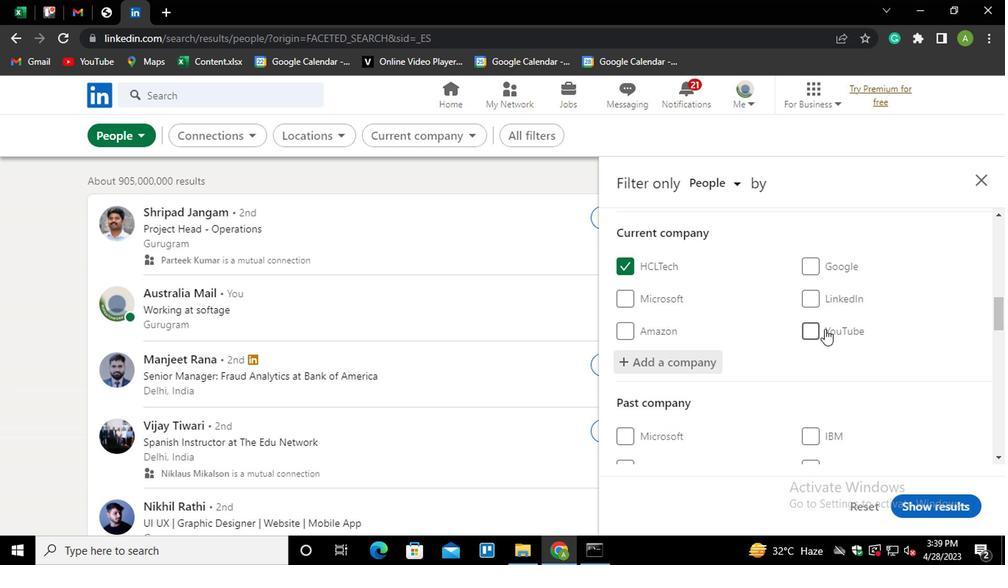
Action: Mouse scrolled (821, 329) with delta (0, -1)
Screenshot: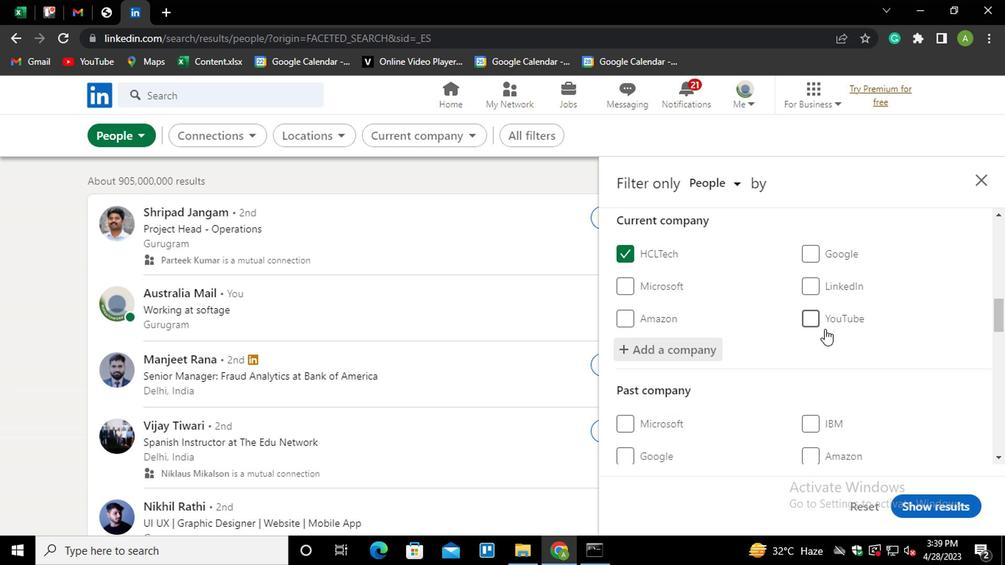 
Action: Mouse scrolled (821, 329) with delta (0, -1)
Screenshot: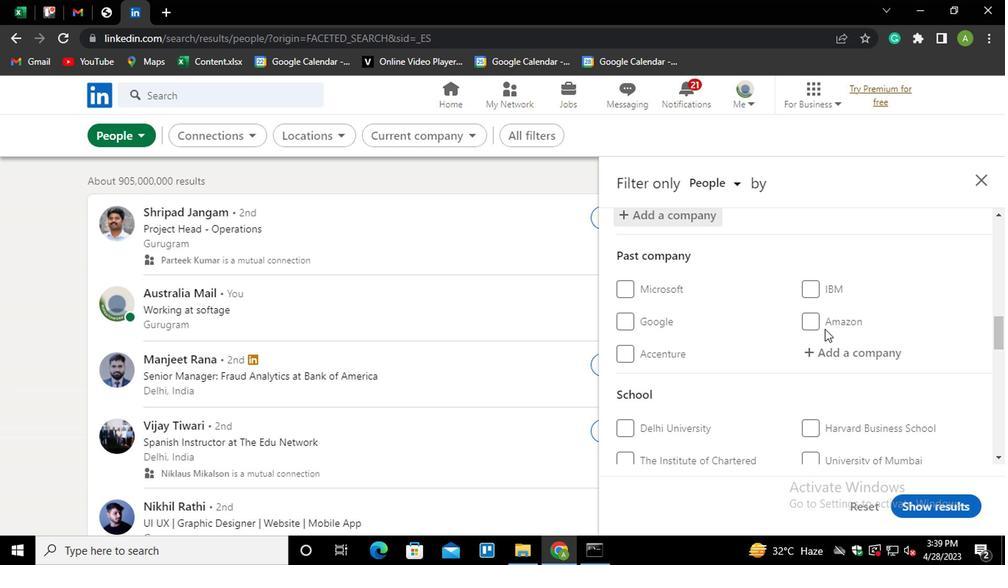 
Action: Mouse scrolled (821, 329) with delta (0, -1)
Screenshot: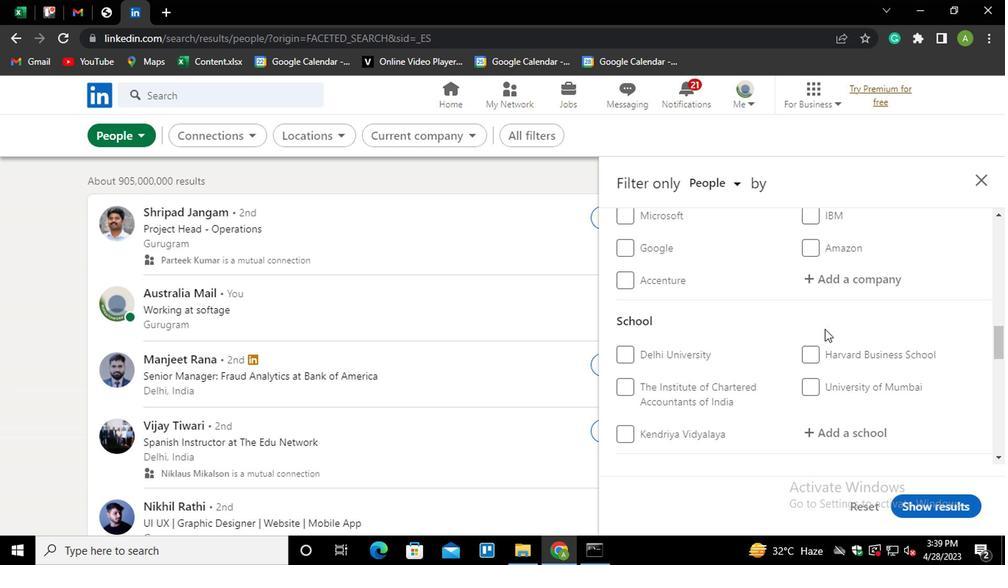 
Action: Mouse scrolled (821, 329) with delta (0, -1)
Screenshot: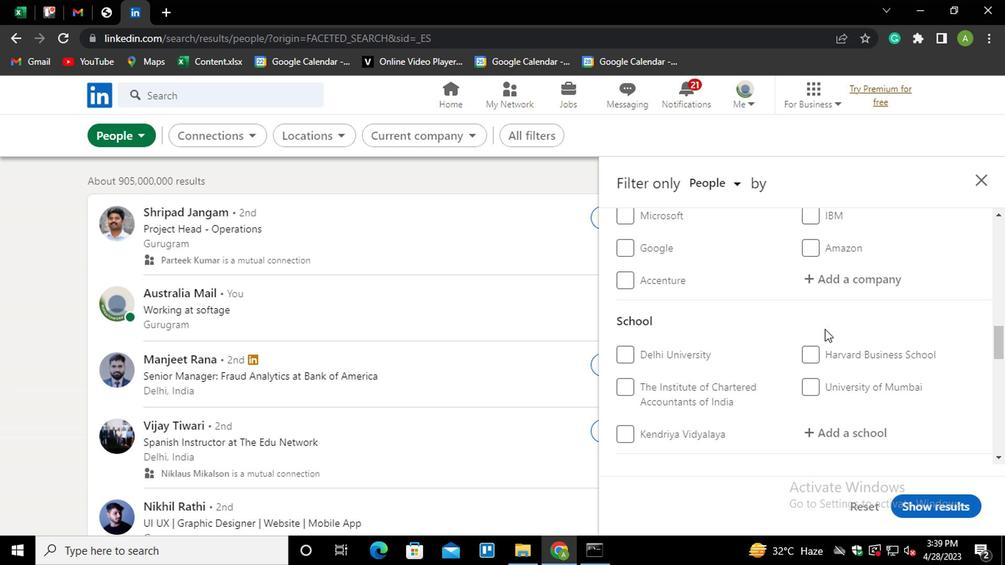 
Action: Mouse moved to (823, 291)
Screenshot: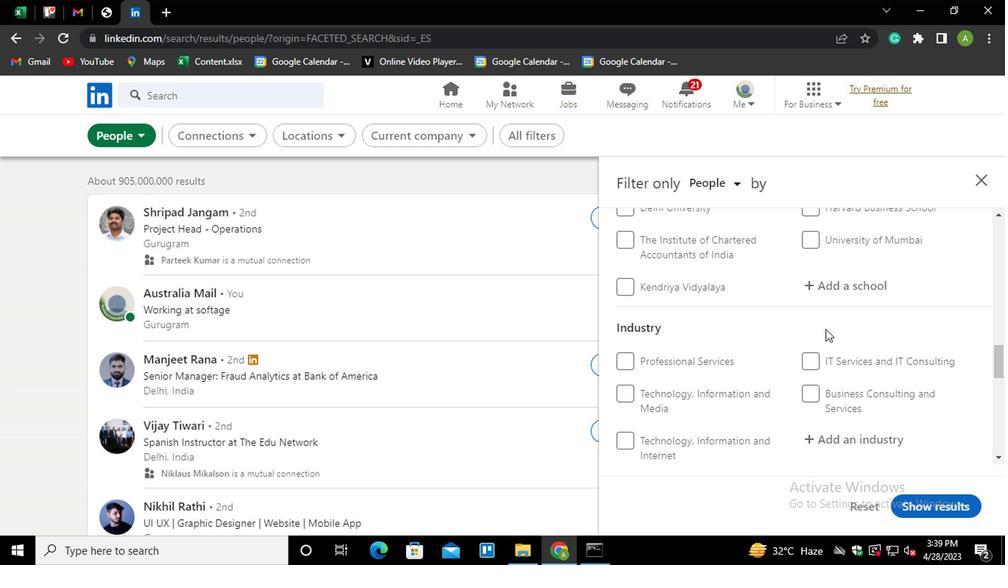 
Action: Mouse pressed left at (823, 291)
Screenshot: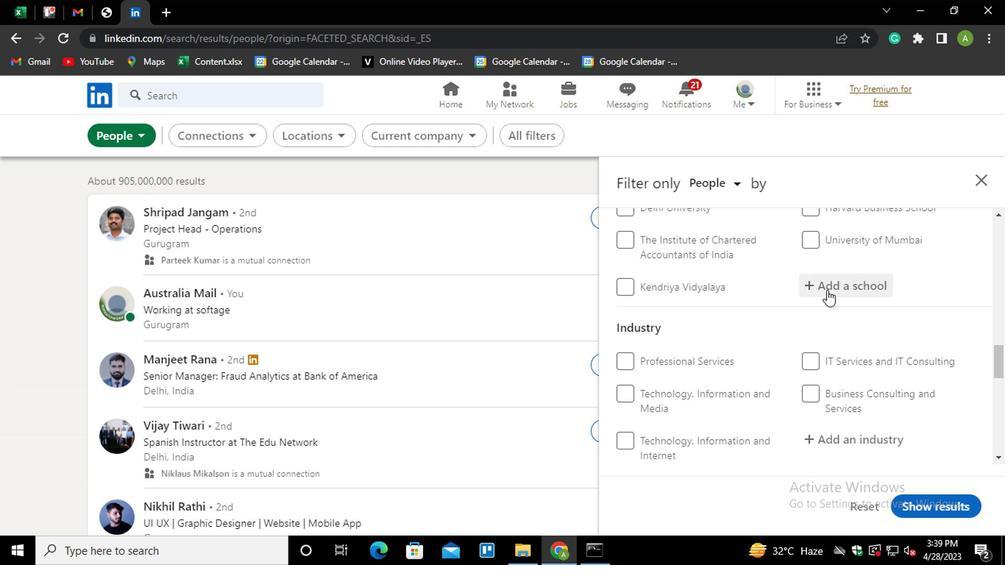 
Action: Key pressed <Key.shift><Key.shift><Key.shift><Key.shift><Key.shift><Key.shift><Key.shift><Key.shift><Key.shift><Key.shift><Key.shift><Key.shift><Key.shift><Key.shift><Key.shift><Key.shift>RAJIB<Key.backspace>V<Key.space><Key.shift>GAN<Key.down><Key.down><Key.down><Key.down><Key.down><Key.down>DHI<Key.space><Key.shift>INSTITUTE<Key.space>OG<Key.backspace><Key.down><Key.down><Key.enter>
Screenshot: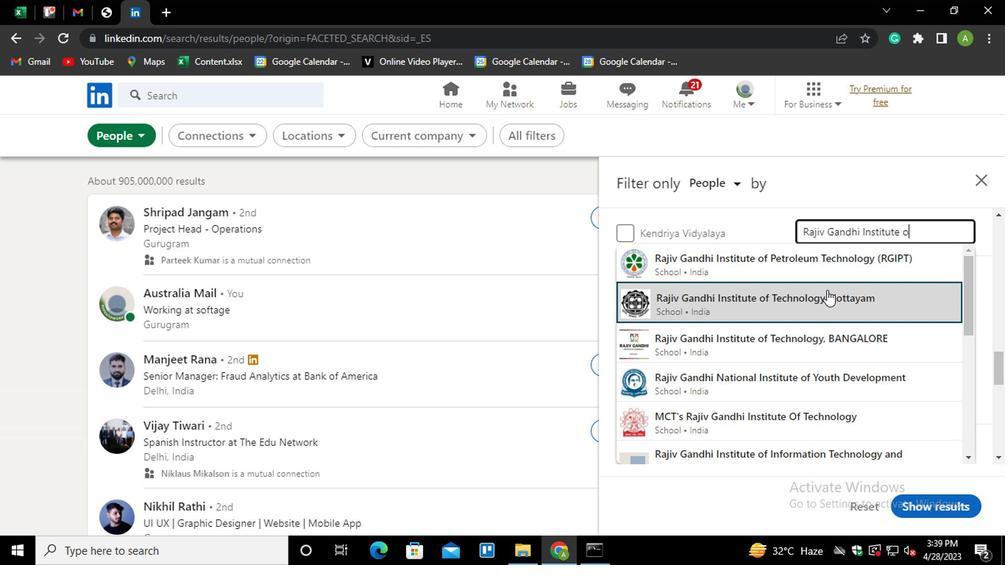 
Action: Mouse scrolled (823, 290) with delta (0, 0)
Screenshot: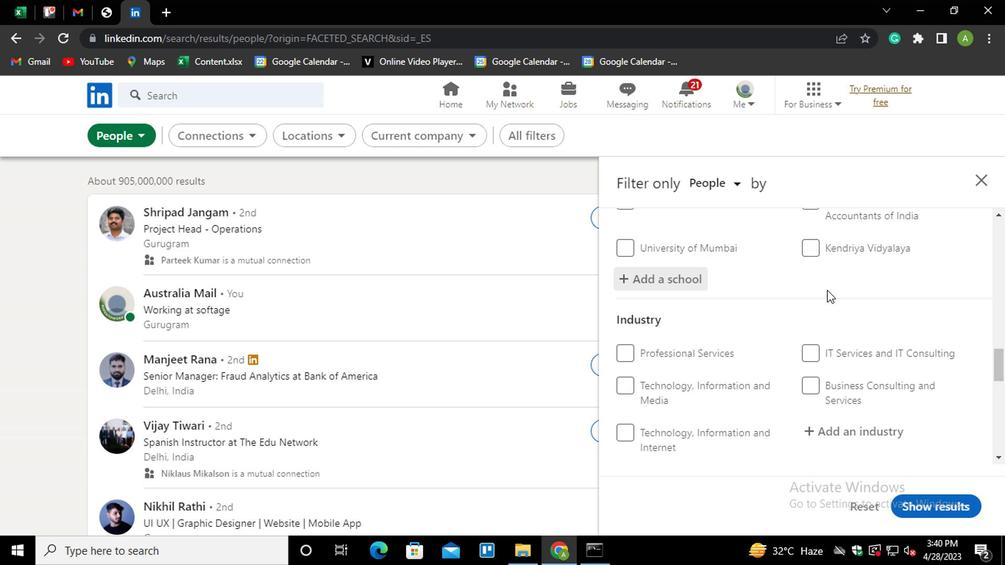 
Action: Mouse scrolled (823, 290) with delta (0, 0)
Screenshot: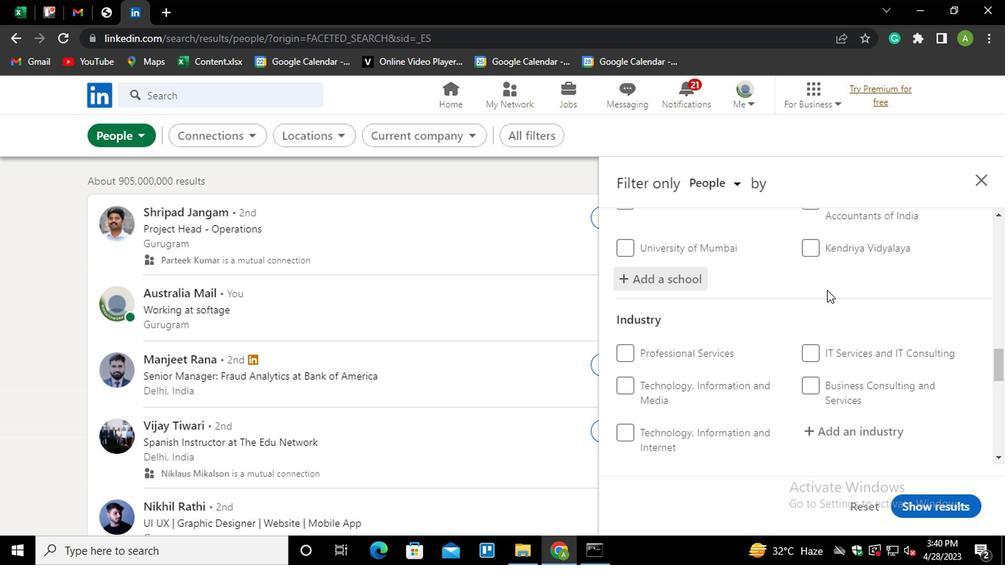 
Action: Mouse moved to (828, 287)
Screenshot: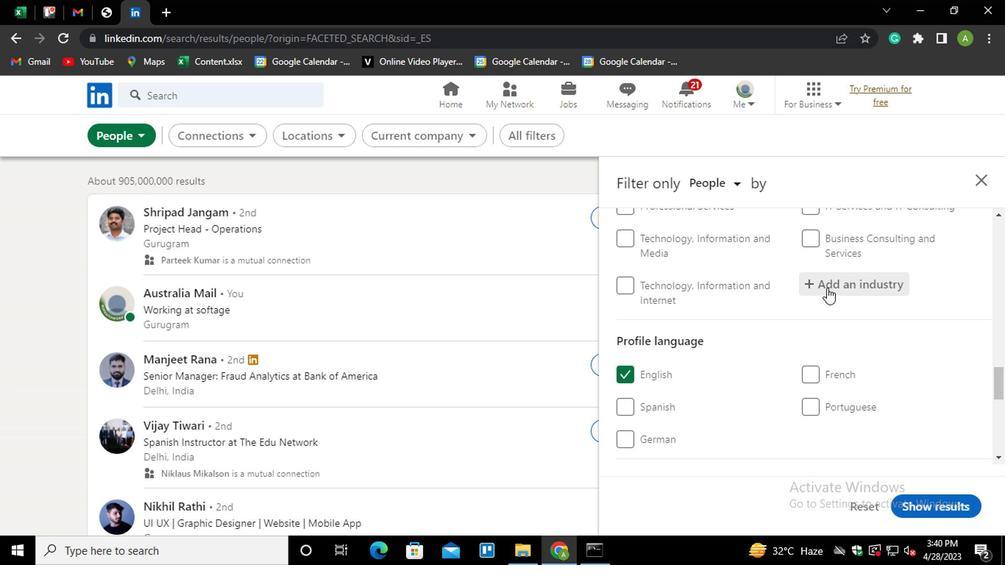 
Action: Mouse pressed left at (828, 287)
Screenshot: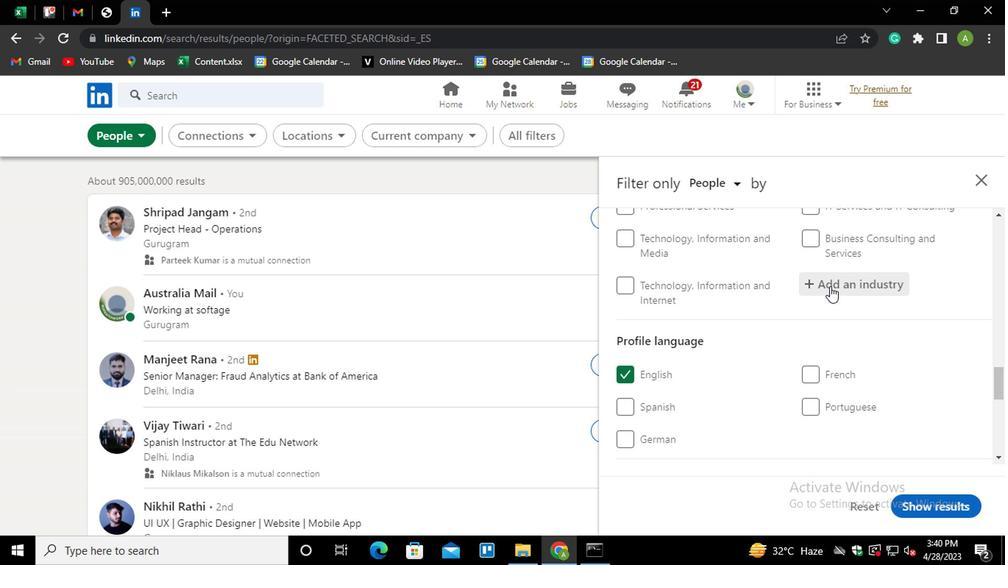 
Action: Key pressed <Key.shift>REAL<Key.space><Key.shift><Key.down><Key.down><Key.down><Key.down><Key.down><Key.enter>
Screenshot: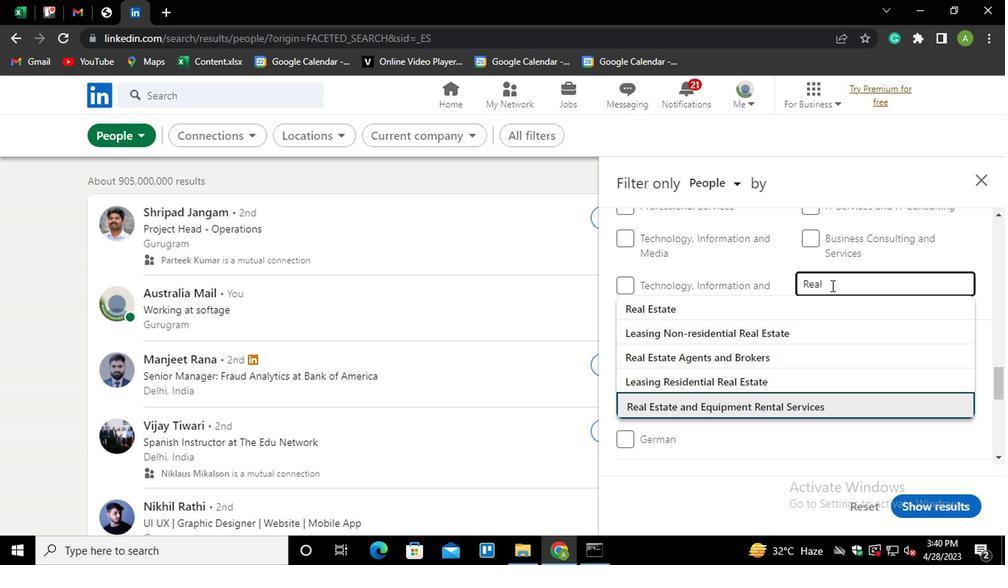 
Action: Mouse moved to (829, 287)
Screenshot: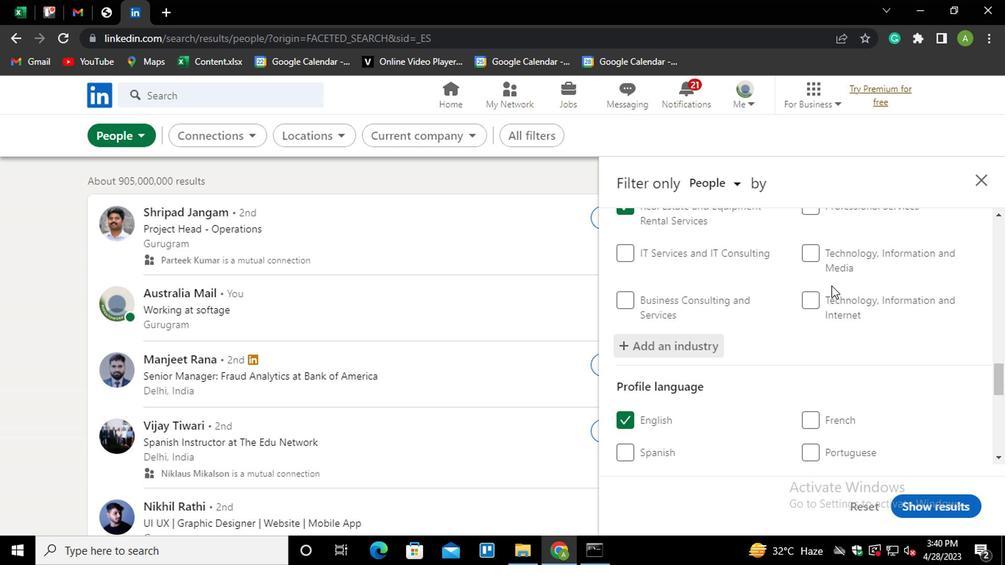 
Action: Mouse scrolled (829, 286) with delta (0, -1)
Screenshot: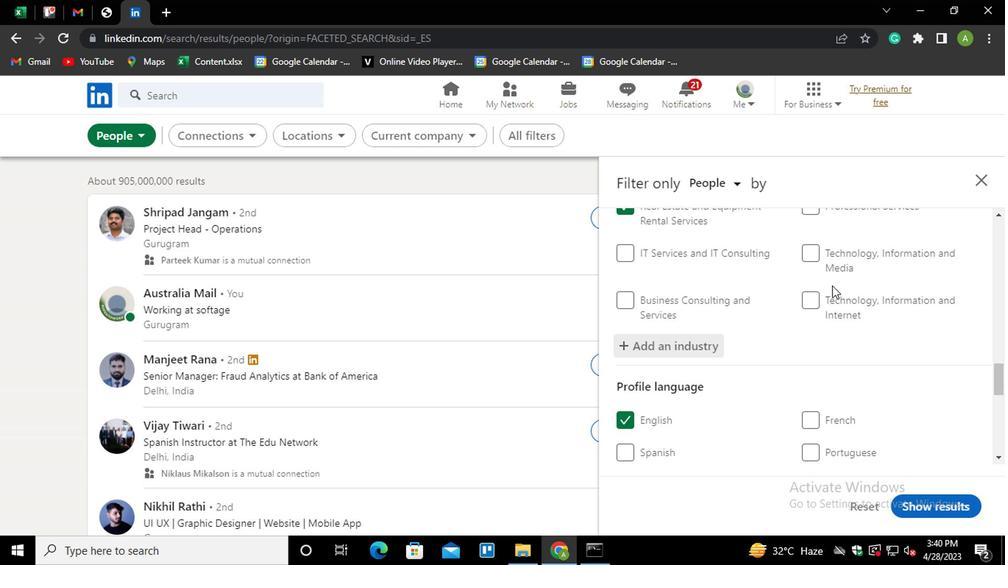 
Action: Mouse scrolled (829, 286) with delta (0, -1)
Screenshot: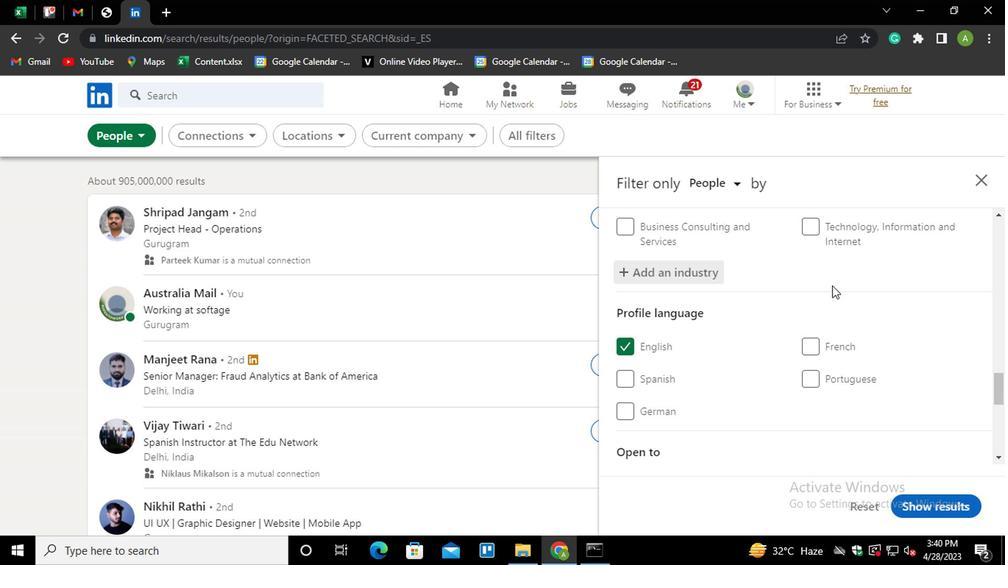 
Action: Mouse scrolled (829, 286) with delta (0, -1)
Screenshot: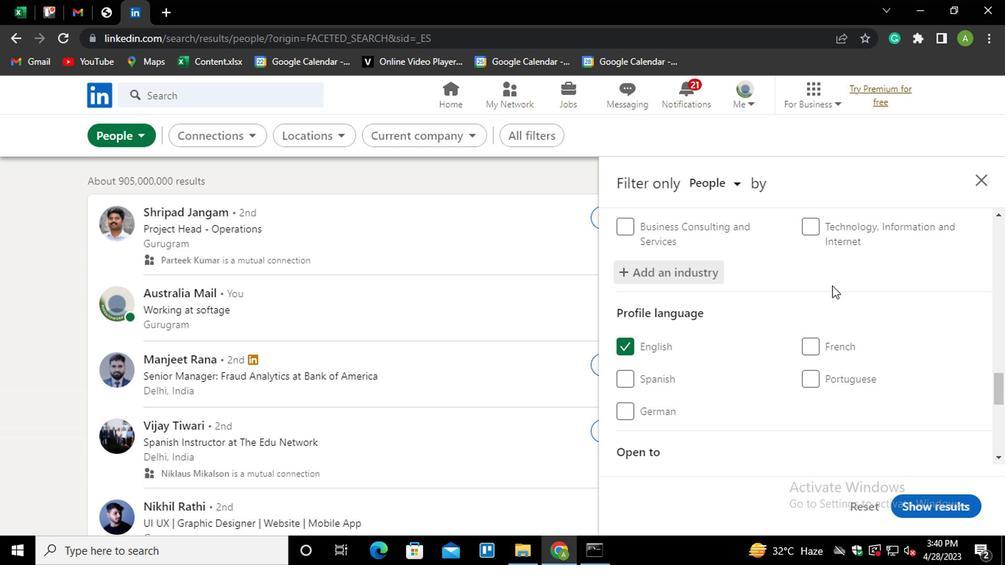 
Action: Mouse scrolled (829, 286) with delta (0, -1)
Screenshot: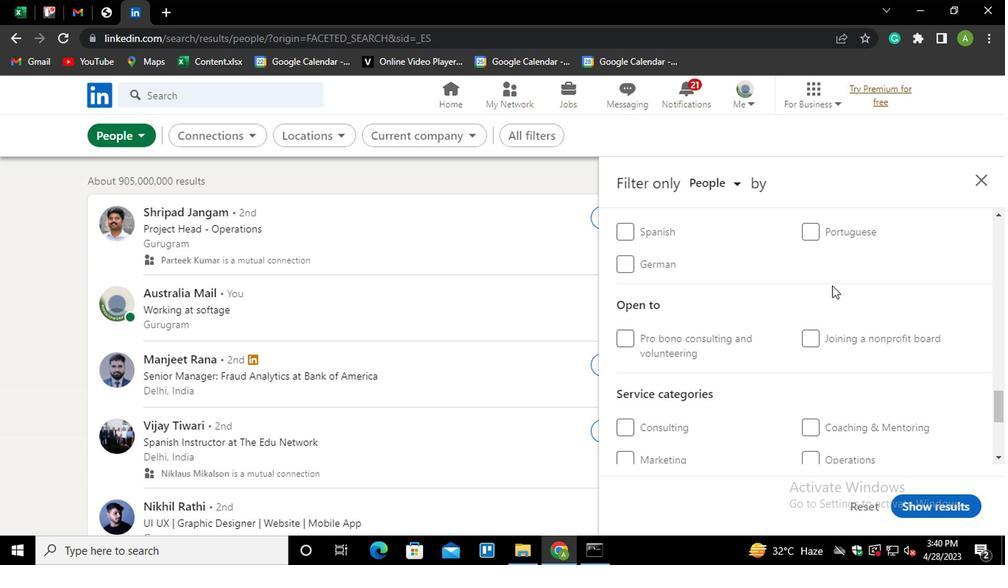 
Action: Mouse scrolled (829, 286) with delta (0, -1)
Screenshot: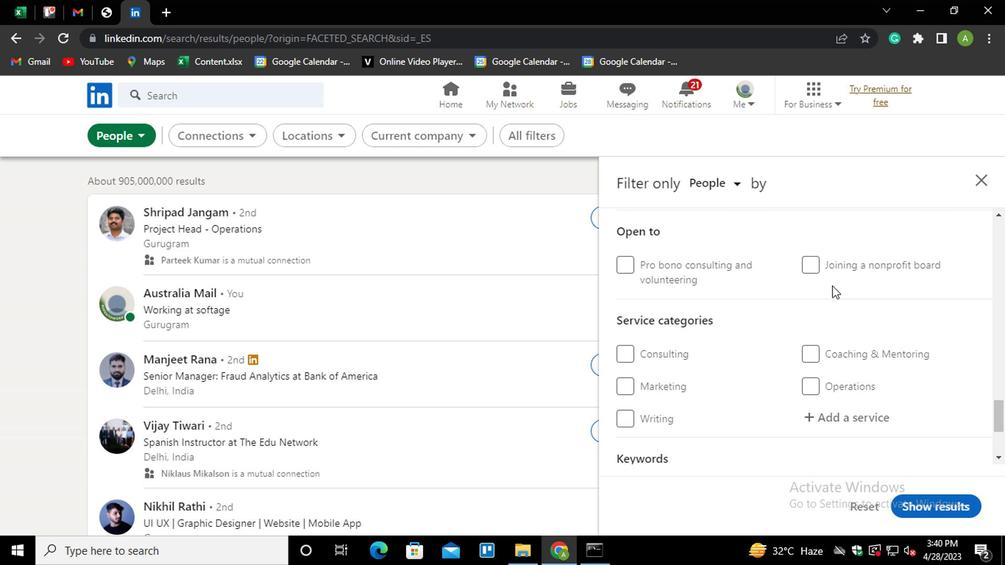 
Action: Mouse moved to (840, 350)
Screenshot: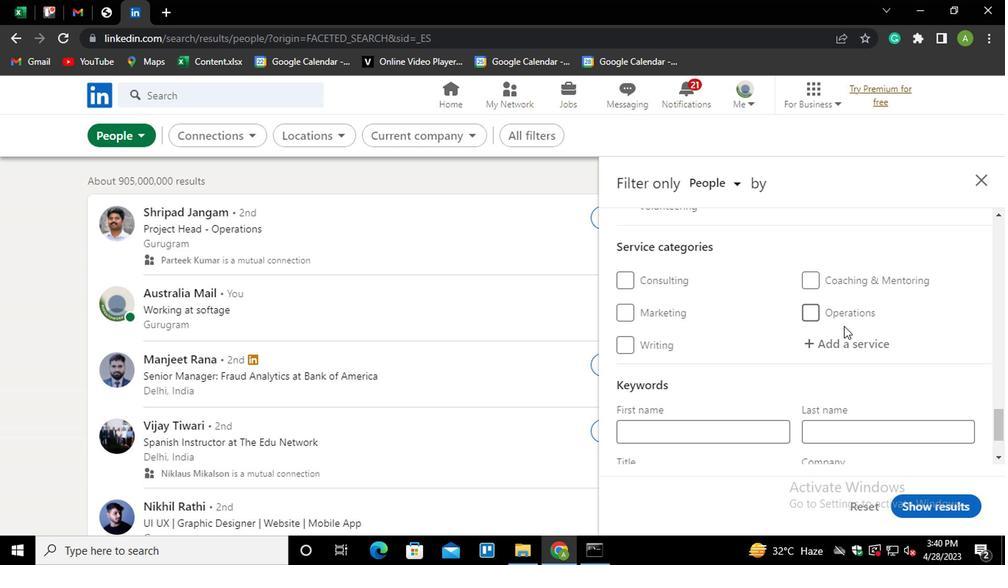 
Action: Mouse pressed left at (840, 350)
Screenshot: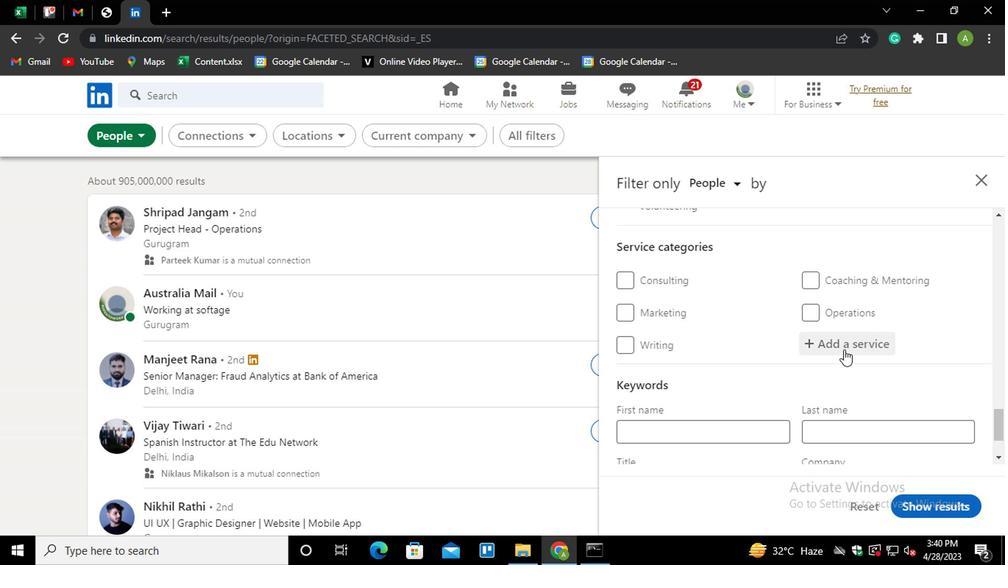 
Action: Mouse moved to (854, 347)
Screenshot: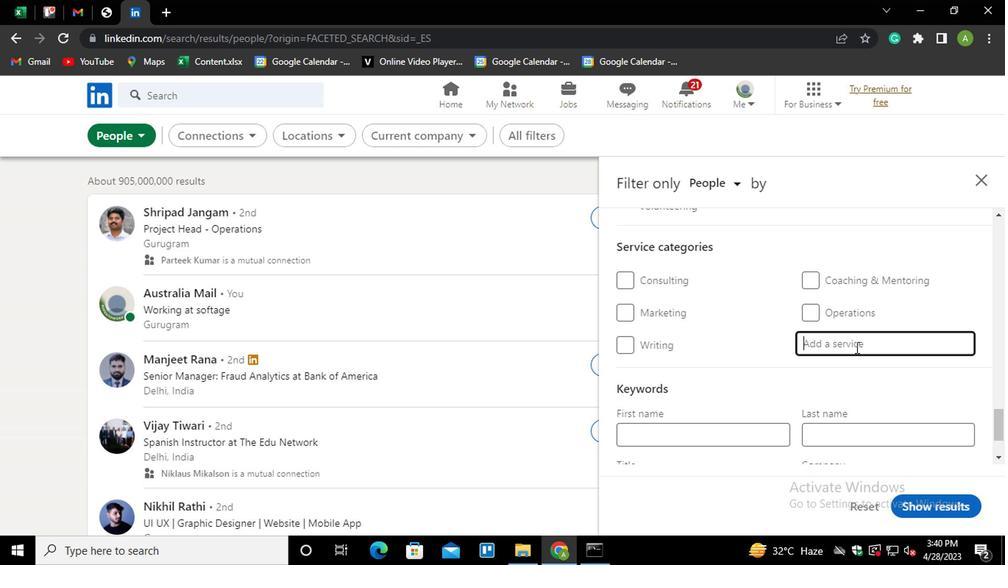 
Action: Mouse pressed left at (854, 347)
Screenshot: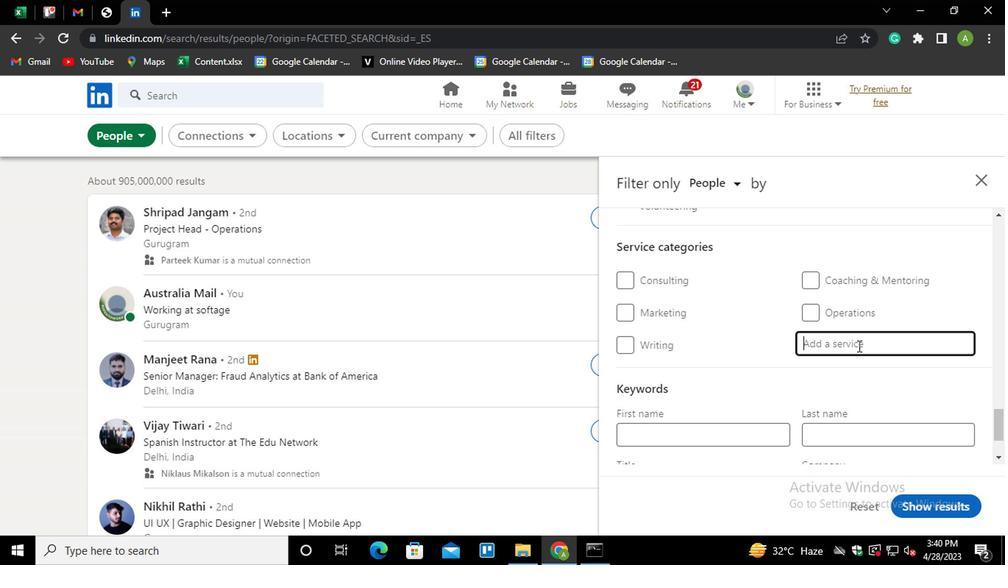 
Action: Key pressed <Key.shift><Key.shift><Key.shift><Key.shift><Key.shift><Key.shift><Key.shift><Key.shift><Key.shift><Key.shift><Key.shift><Key.shift><Key.shift><Key.shift><Key.shift><Key.shift><Key.shift><Key.shift><Key.shift><Key.shift><Key.shift><Key.shift><Key.shift><Key.shift><Key.shift><Key.shift><Key.shift><Key.shift><Key.shift><Key.shift><Key.shift><Key.shift><Key.shift><Key.shift><Key.shift><Key.shift><Key.shift><Key.shift><Key.shift><Key.shift><Key.shift><Key.shift><Key.shift><Key.shift><Key.shift><Key.shift><Key.shift><Key.shift><Key.shift><Key.shift><Key.shift><Key.shift><Key.shift><Key.shift><Key.shift><Key.shift><Key.shift><Key.shift><Key.shift><Key.shift><Key.shift><Key.shift><Key.shift><Key.shift><Key.shift><Key.shift><Key.shift><Key.shift><Key.shift><Key.shift><Key.shift><Key.shift><Key.shift><Key.shift><Key.shift><Key.shift><Key.shift><Key.shift><Key.shift><Key.shift><Key.shift><Key.shift><Key.shift><Key.shift><Key.shift><Key.shift><Key.shift><Key.shift>DEMAND<Key.down><Key.enter>
Screenshot: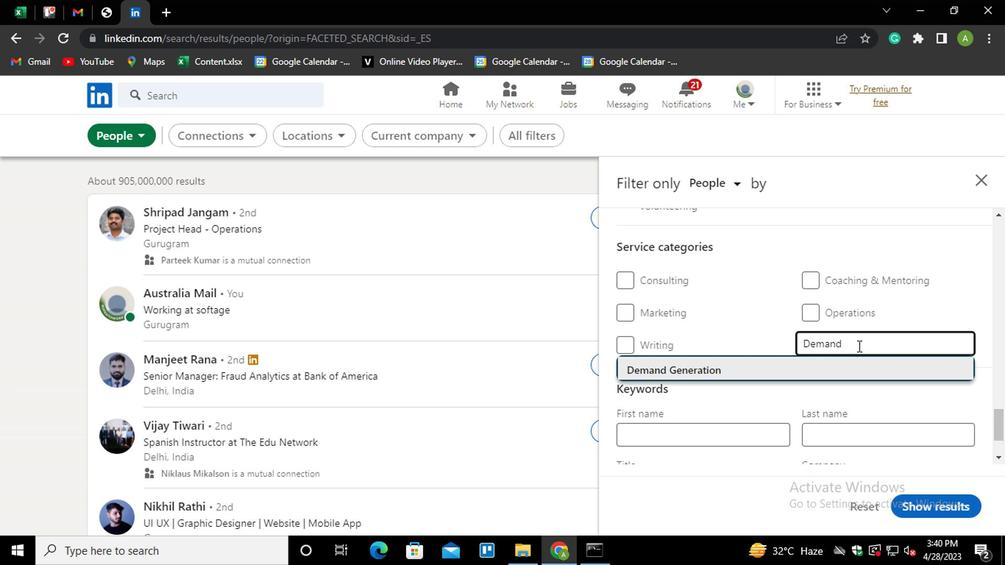 
Action: Mouse scrolled (854, 346) with delta (0, 0)
Screenshot: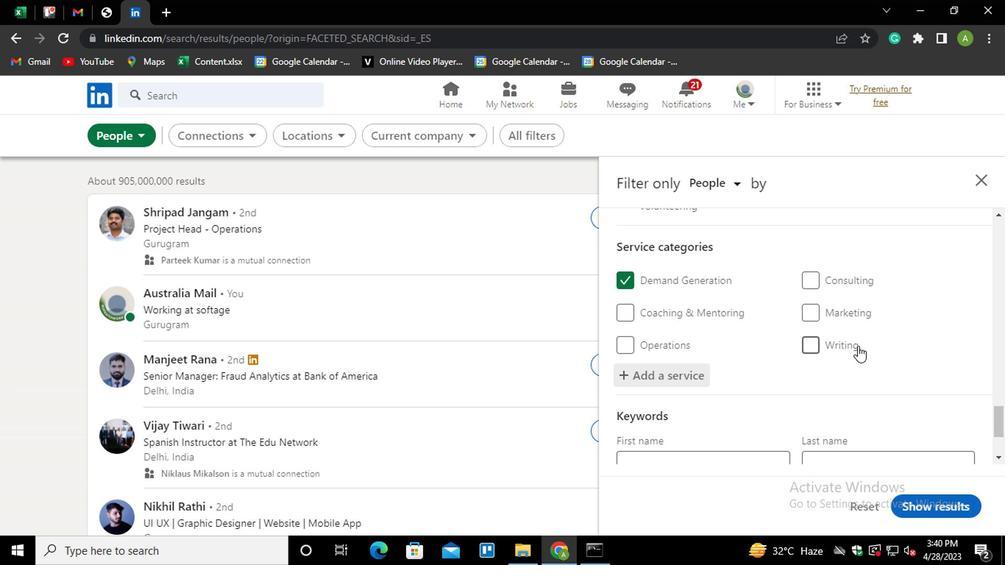 
Action: Mouse scrolled (854, 346) with delta (0, 0)
Screenshot: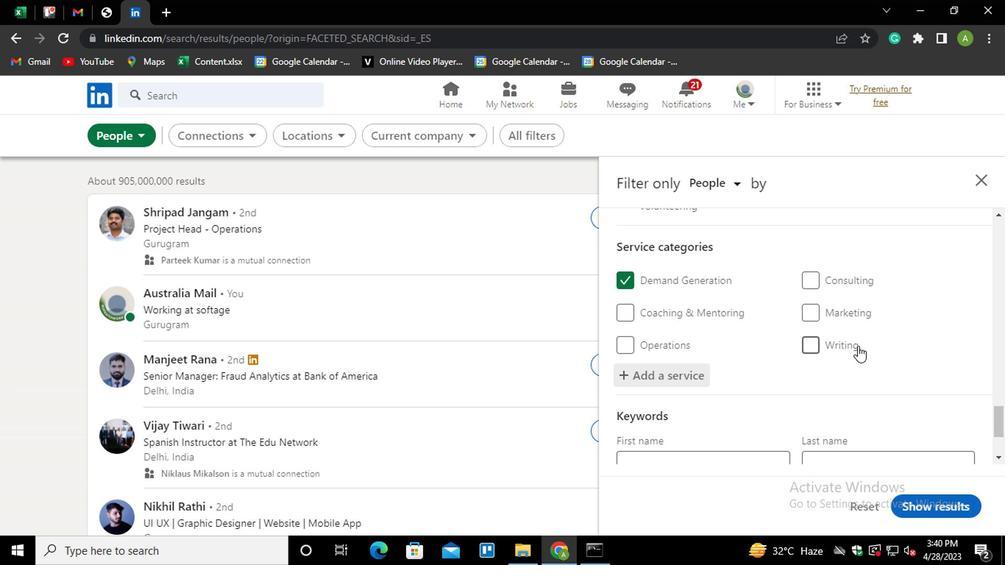 
Action: Mouse scrolled (854, 346) with delta (0, 0)
Screenshot: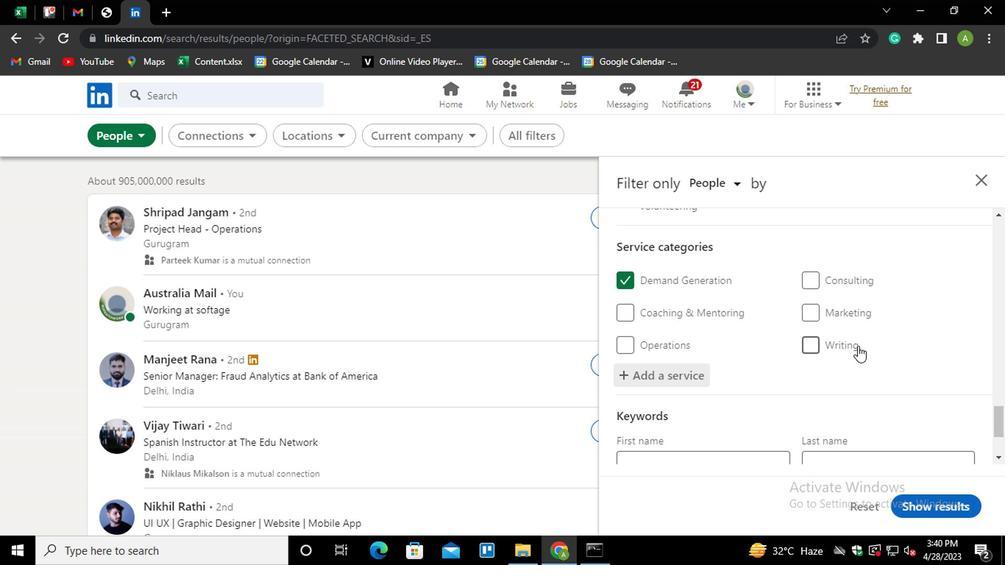 
Action: Mouse scrolled (854, 346) with delta (0, 0)
Screenshot: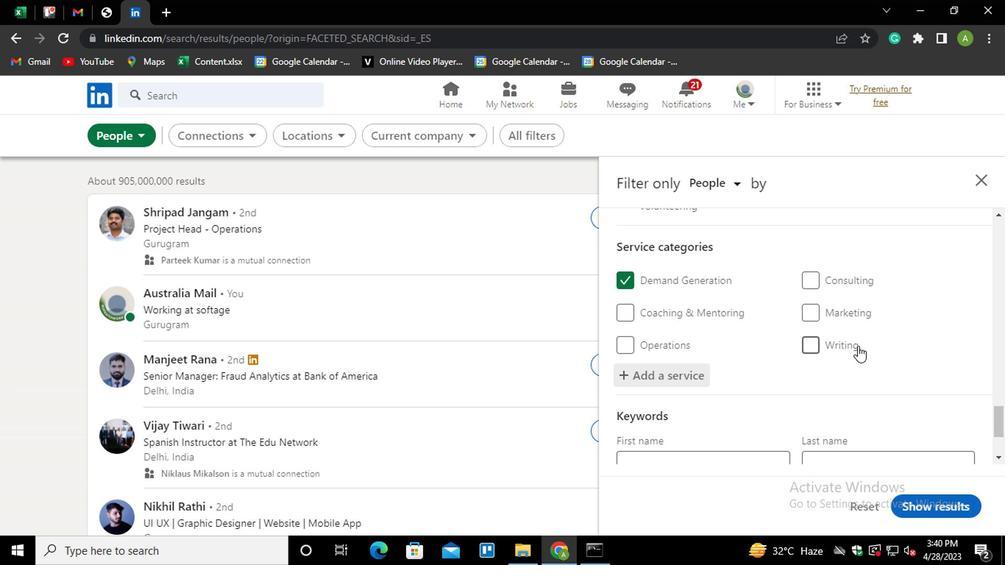 
Action: Mouse moved to (715, 405)
Screenshot: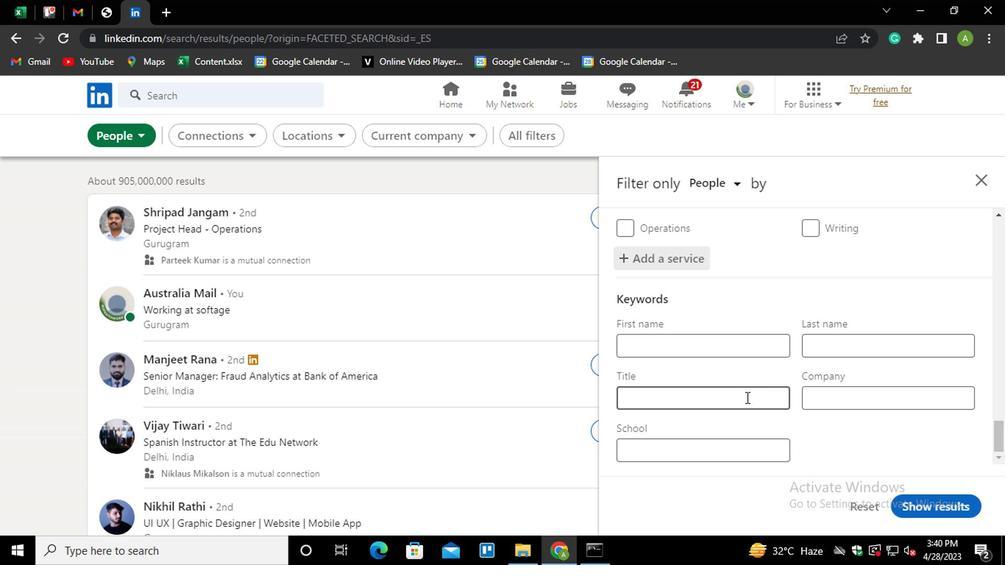 
Action: Mouse pressed left at (715, 405)
Screenshot: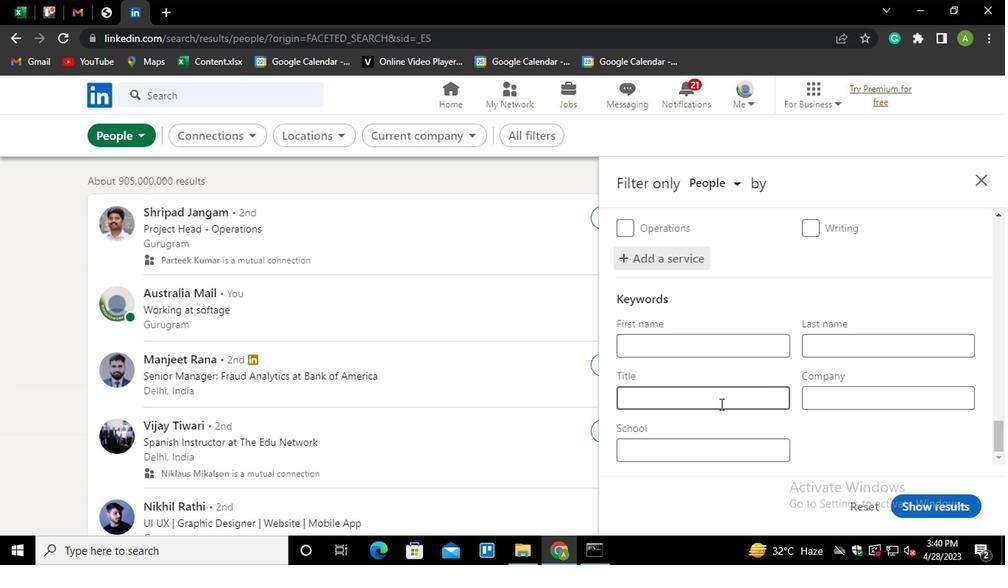 
Action: Key pressed <Key.shift>
Screenshot: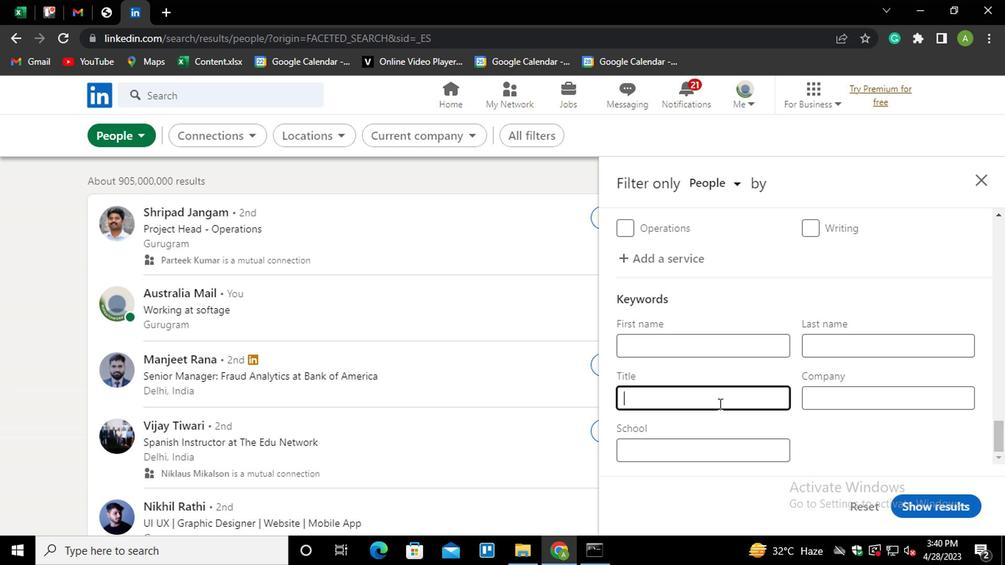 
Action: Mouse moved to (712, 408)
Screenshot: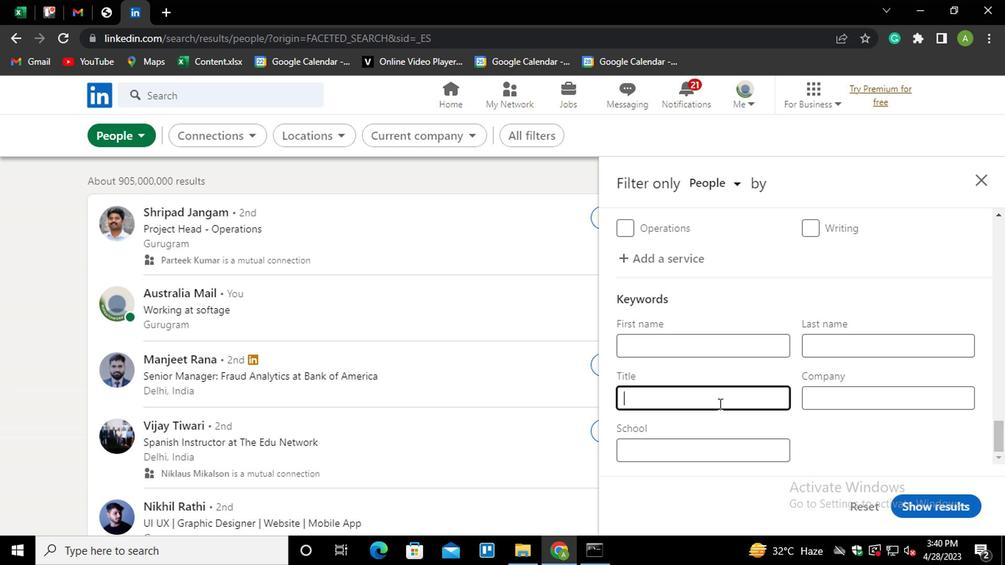 
Action: Key pressed <Key.shift><Key.shift><Key.shift><Key.shift><Key.shift><Key.shift><Key.shift><Key.shift><Key.shift><Key.shift><Key.shift><Key.shift><Key.shift><Key.shift><Key.shift><Key.shift><Key.shift><Key.shift><Key.shift><Key.shift><Key.shift><Key.shift><Key.shift>RESEARCHER
Screenshot: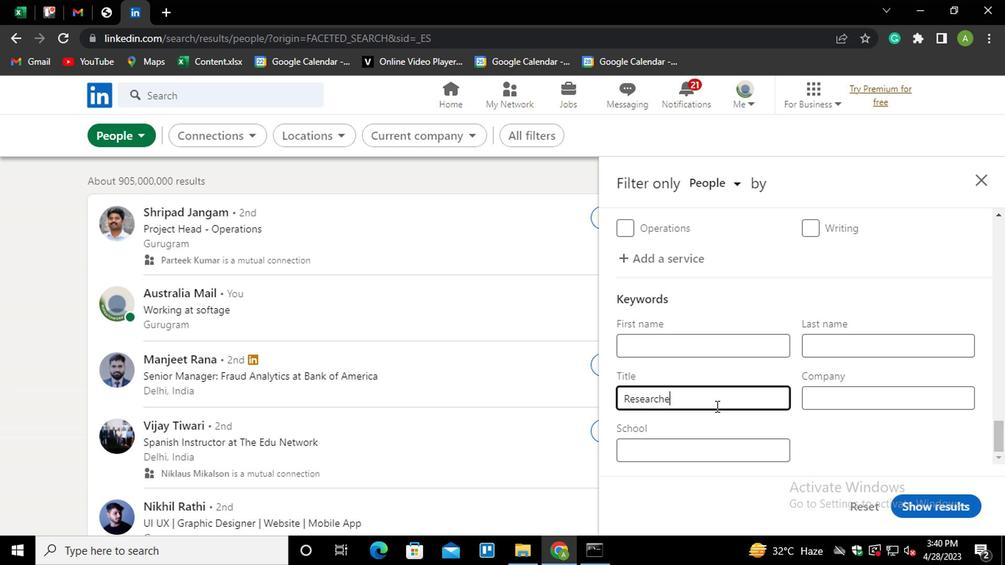 
Action: Mouse moved to (892, 459)
Screenshot: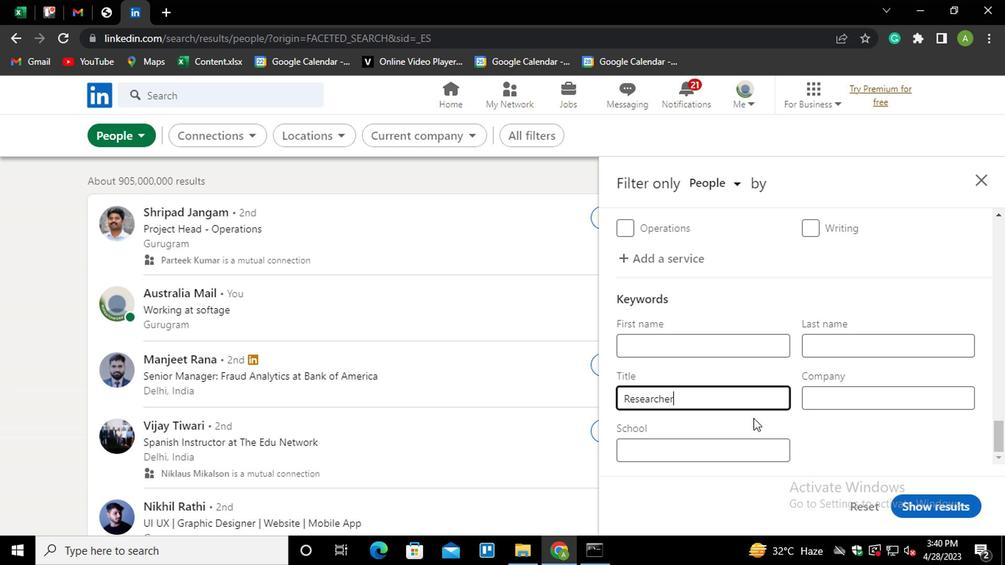
Action: Mouse pressed left at (892, 459)
Screenshot: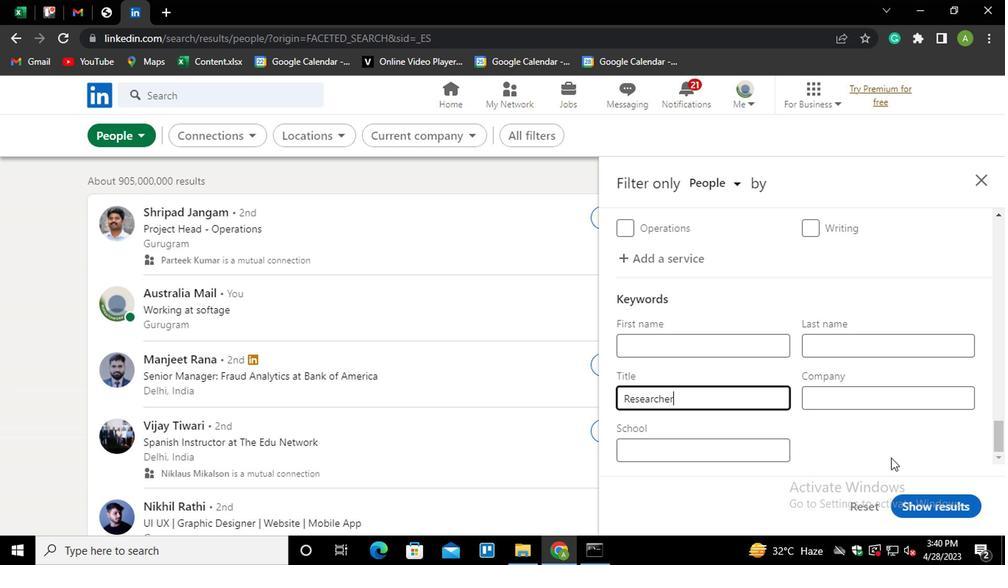 
Action: Mouse moved to (924, 514)
Screenshot: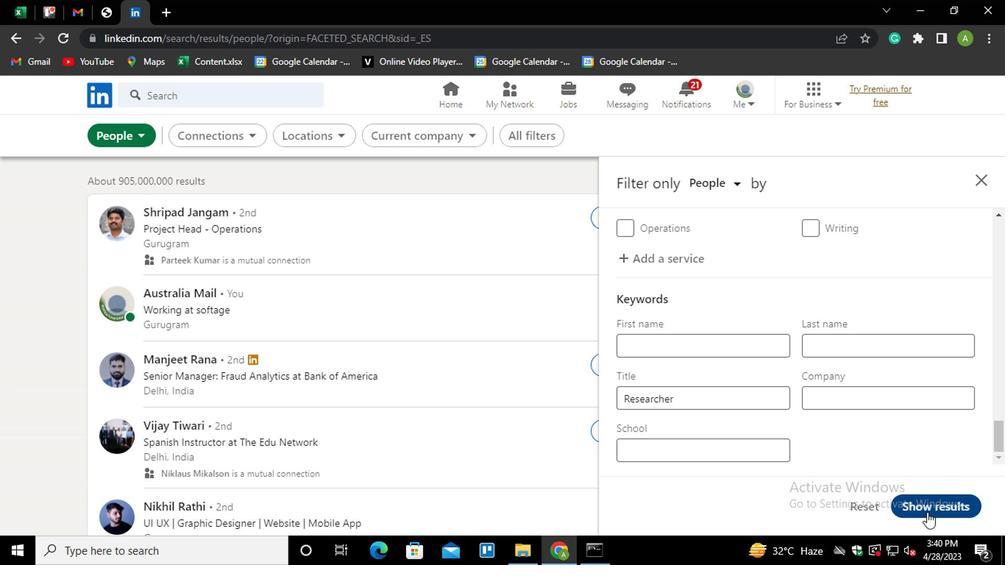 
Action: Mouse pressed left at (924, 514)
Screenshot: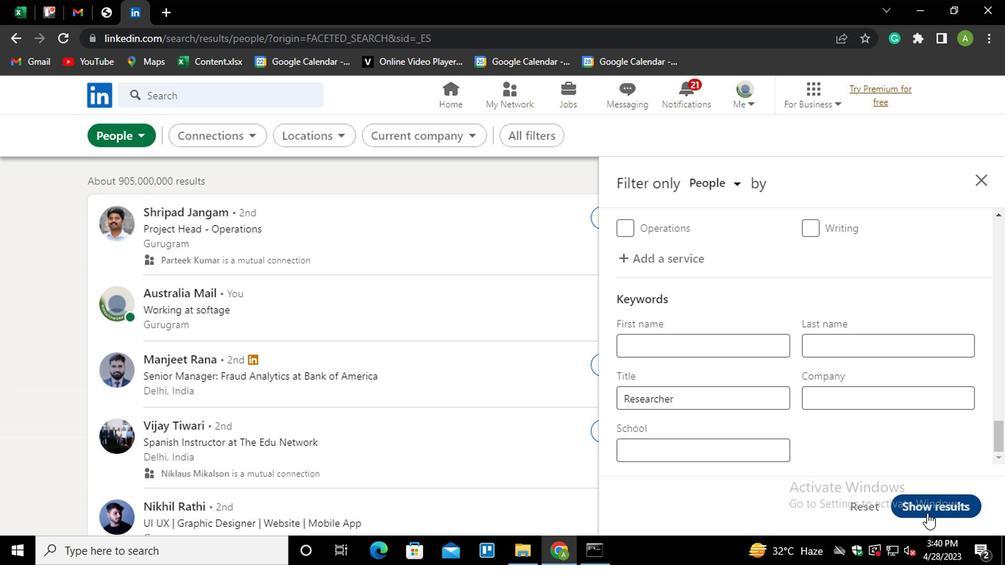 
